 Task: open an excel sheet and write heading  Budget GuruAdd Categories in a column and its values below  'Housing, Transportation, Groceries, Utilities, Entertainment, Dining Out, Health, Miscellaneous, Savings & Total. 'Add Budgeted amount in next column and its values below  $1,500, $300, $400, $200, $150, $250, $100, $200, $500 & $4,600. Add Actual amountin next column and its values below   $1,400, $280, $420, $180, $170, $230, $120, $180, $520 & $4,500. Add Difference in next column and its values below  -$100, -$20, +$20, -$20, +$20, -$20, +$20, -$20, +$20 & -$100Save page Catalyst Sales log 
Action: Mouse moved to (104, 86)
Screenshot: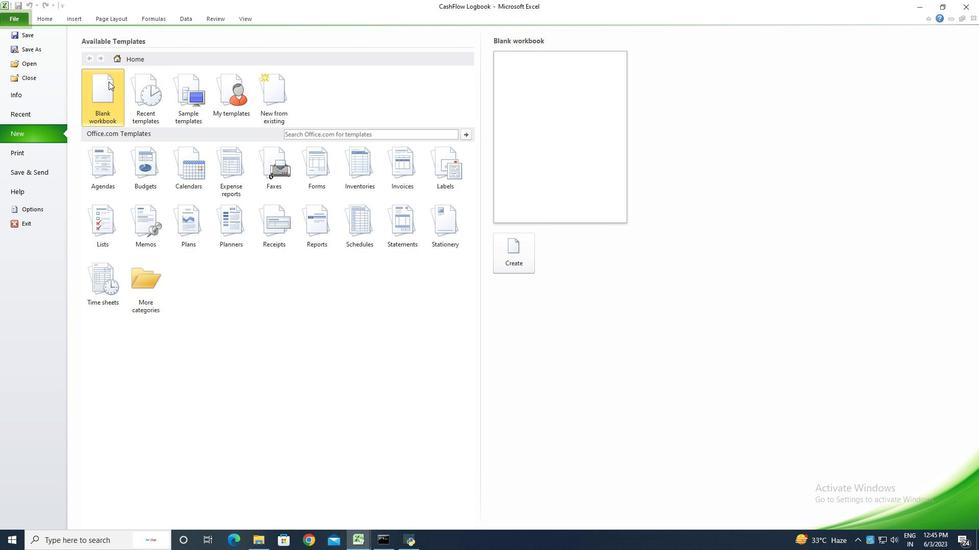 
Action: Mouse pressed left at (104, 86)
Screenshot: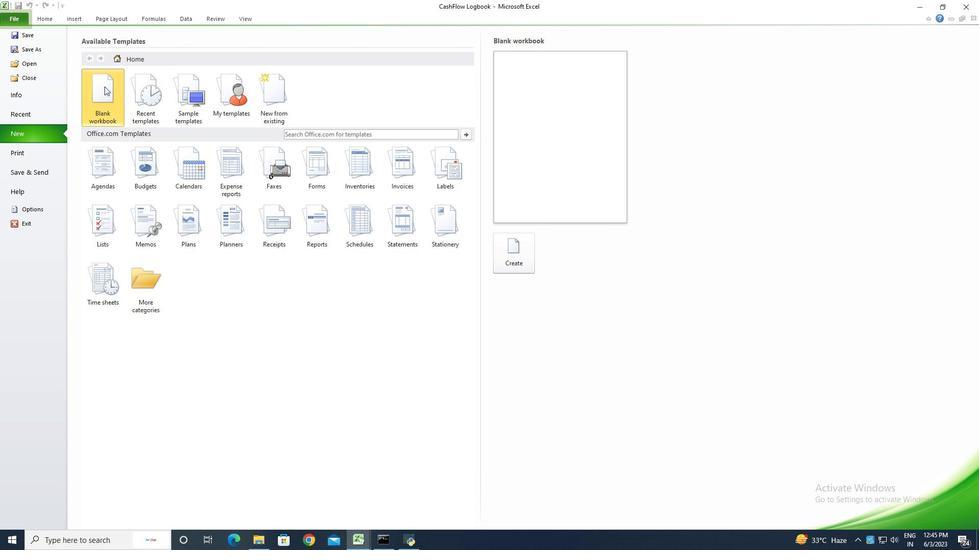
Action: Mouse moved to (507, 258)
Screenshot: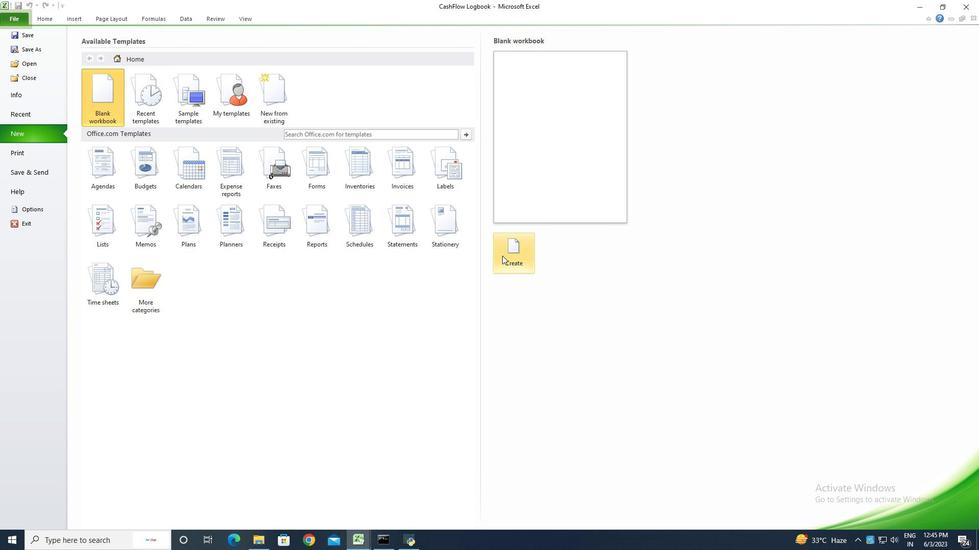 
Action: Mouse pressed left at (507, 258)
Screenshot: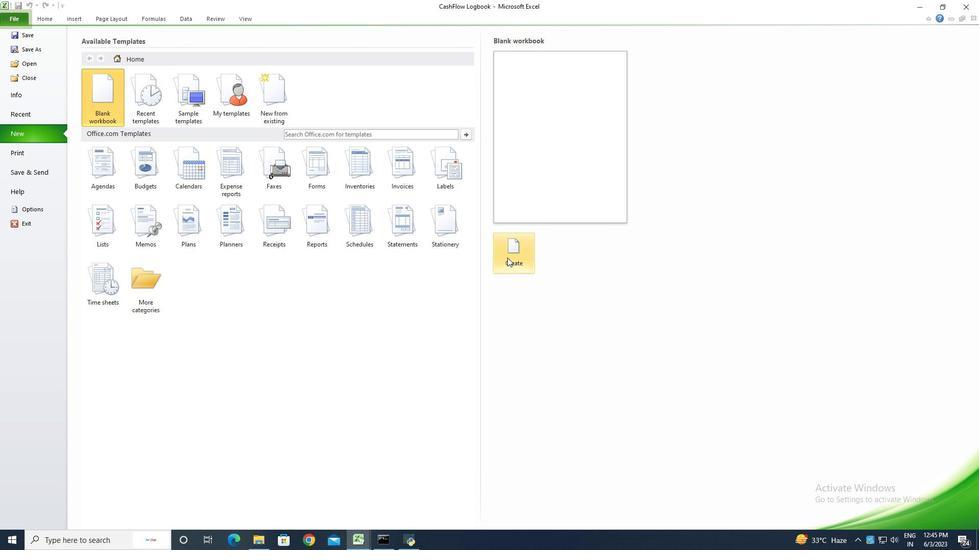 
Action: Key pressed <Key.shift>Budget<Key.space><Key.shift>Guru<Key.enter><Key.shift>Categories<Key.enter><Key.shift><Key.shift><Key.shift><Key.shift><Key.shift><Key.shift><Key.shift>Housing<Key.enter><Key.shift>Transporttation<Key.enter><Key.shift><Key.shift><Key.shift><Key.shift><Key.shift><Key.shift>Groceries<Key.enter><Key.shift>Utilities<Key.enter><Key.shift><Key.shift><Key.shift><Key.shift><Key.shift>Entertainment<Key.enter><Key.shift>Dining<Key.space><Key.shift>Out<Key.enter><Key.shift>Helth<Key.backspace><Key.backspace><Key.backspace><Key.backspace>ealth<Key.enter><Key.shift><Key.shift><Key.shift><Key.shift><Key.shift><Key.shift><Key.shift><Key.shift><Key.shift>Miscellaneous<Key.enter><Key.shift>Savings<Key.enter><Key.shift>Total<Key.enter>
Screenshot: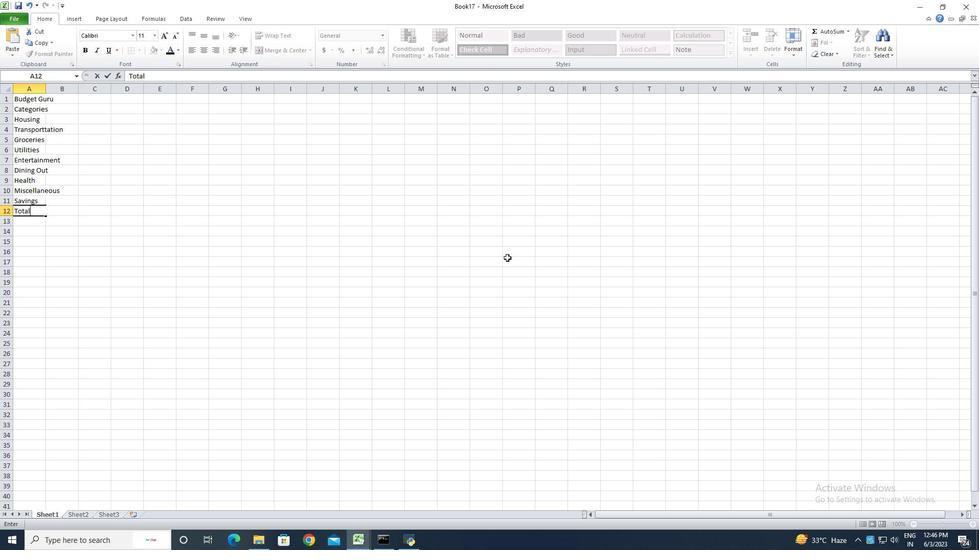 
Action: Mouse moved to (44, 90)
Screenshot: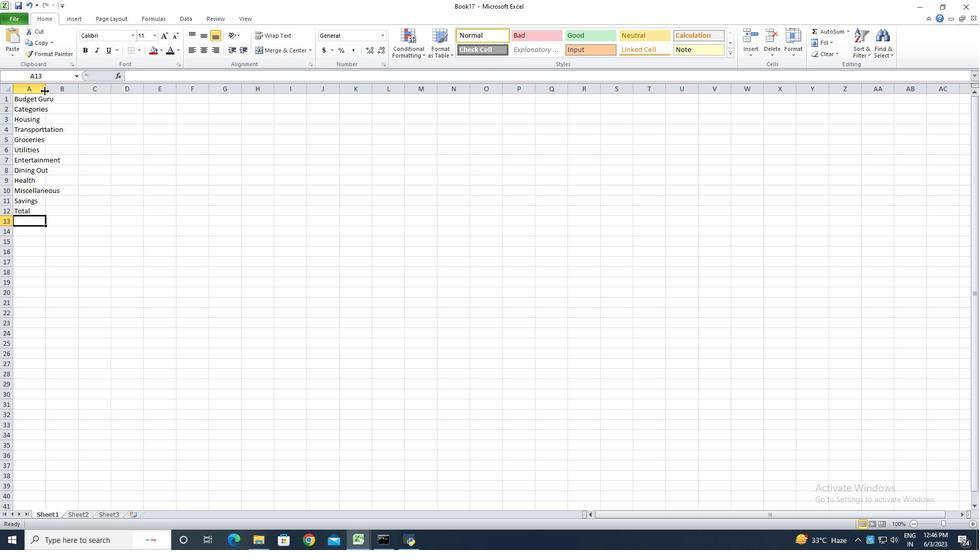 
Action: Mouse pressed left at (44, 90)
Screenshot: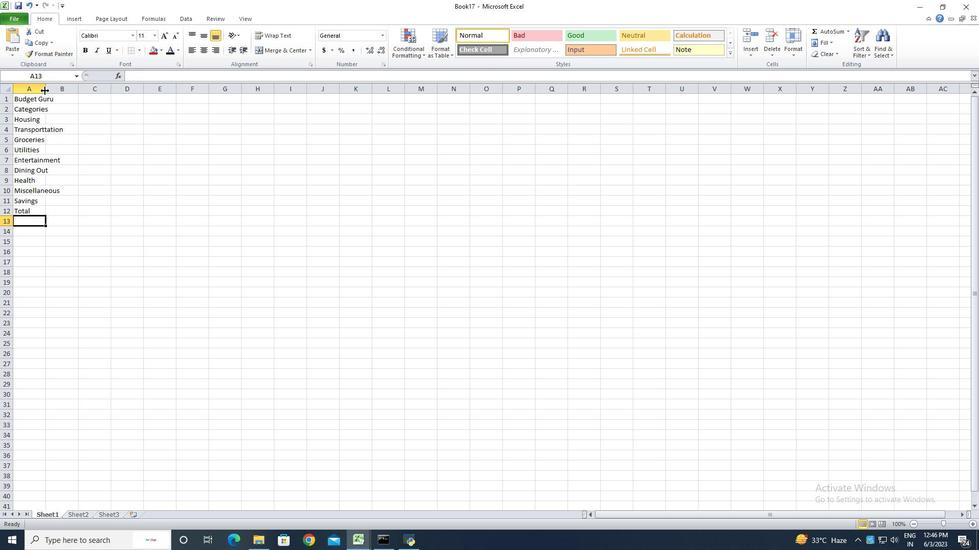 
Action: Mouse pressed left at (44, 90)
Screenshot: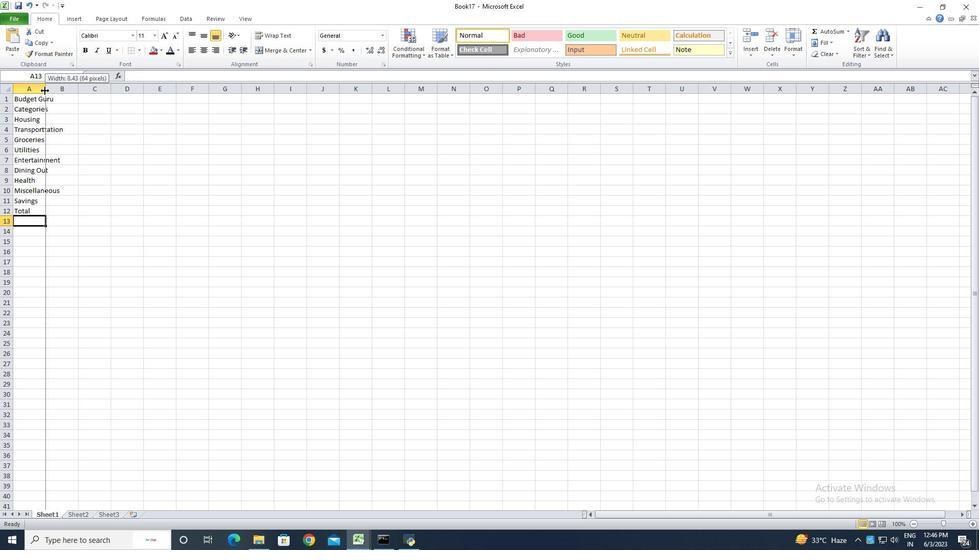
Action: Mouse moved to (78, 109)
Screenshot: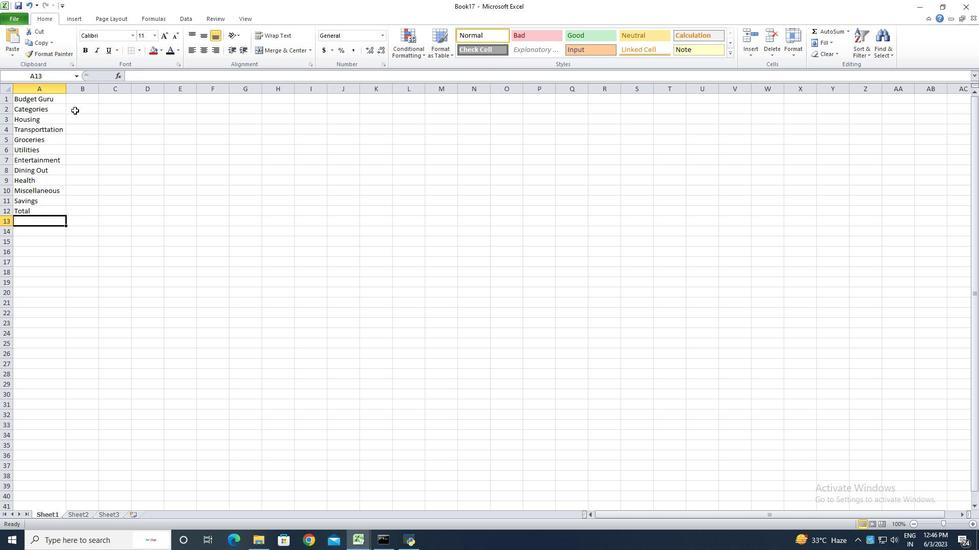 
Action: Mouse pressed left at (78, 109)
Screenshot: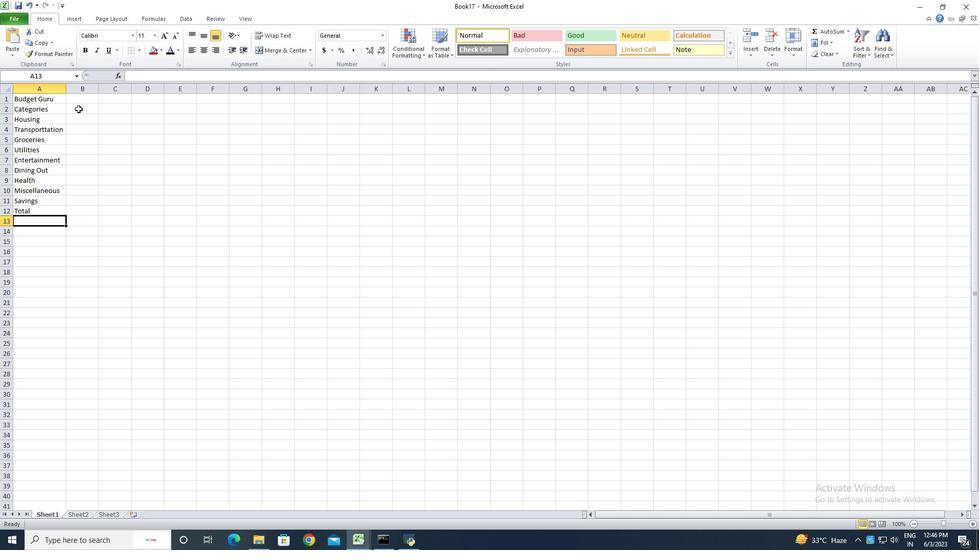 
Action: Key pressed <Key.shift><Key.shift>Budgeted<Key.space><Key.shift><Key.shift><Key.shift>Amount<Key.enter>1500<Key.enter>300<Key.enter>400<Key.enter>200<Key.enter>150<Key.enter>250<Key.enter>100<Key.enter>200<Key.enter>5
Screenshot: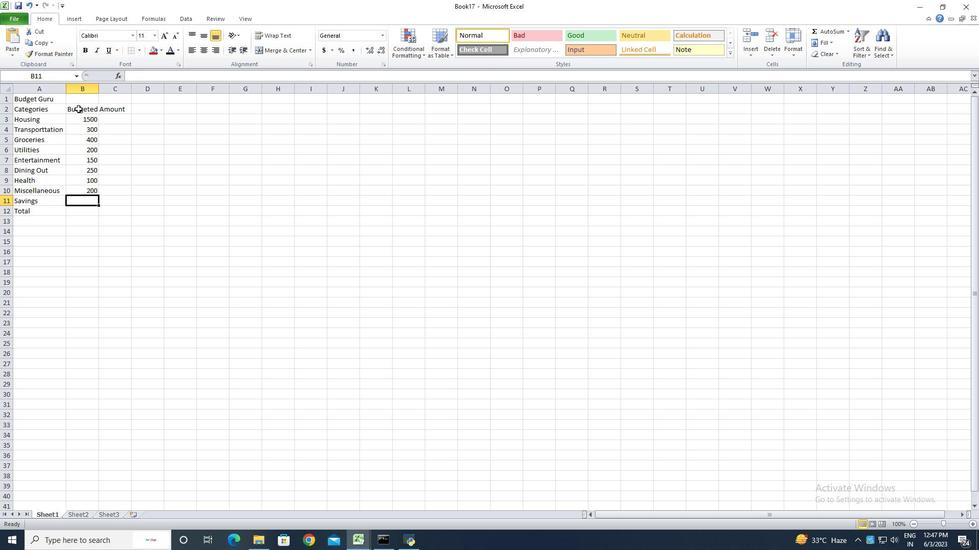 
Action: Mouse moved to (95, 111)
Screenshot: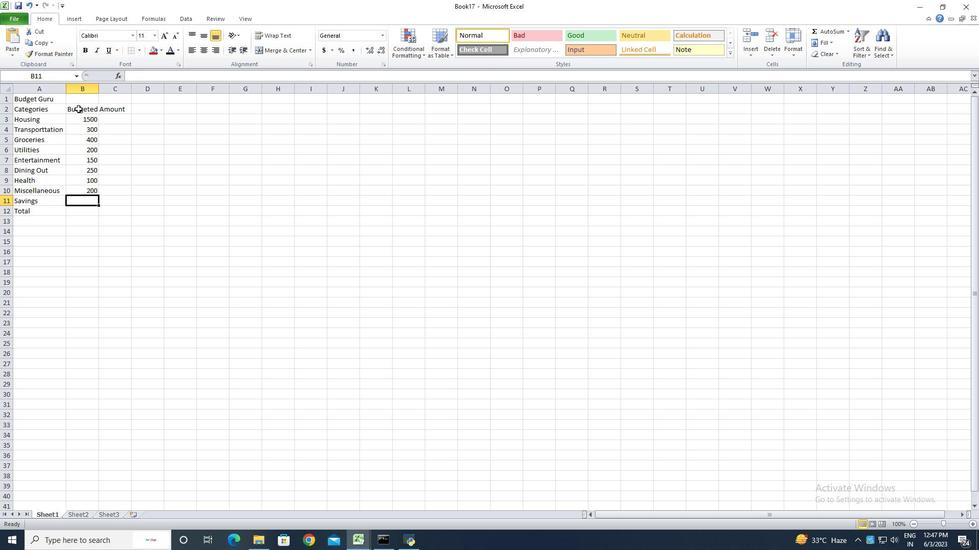
Action: Key pressed 00<Key.enter>
Screenshot: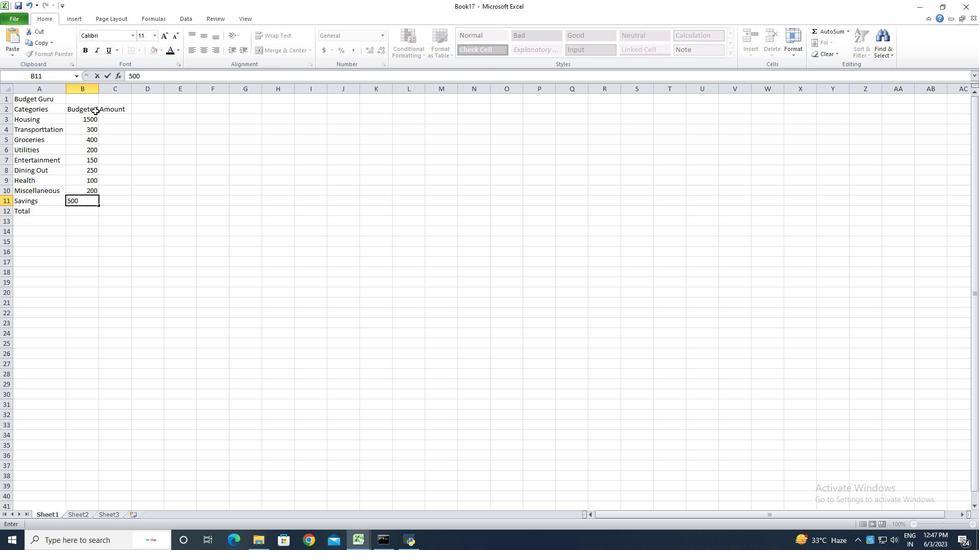 
Action: Mouse moved to (78, 118)
Screenshot: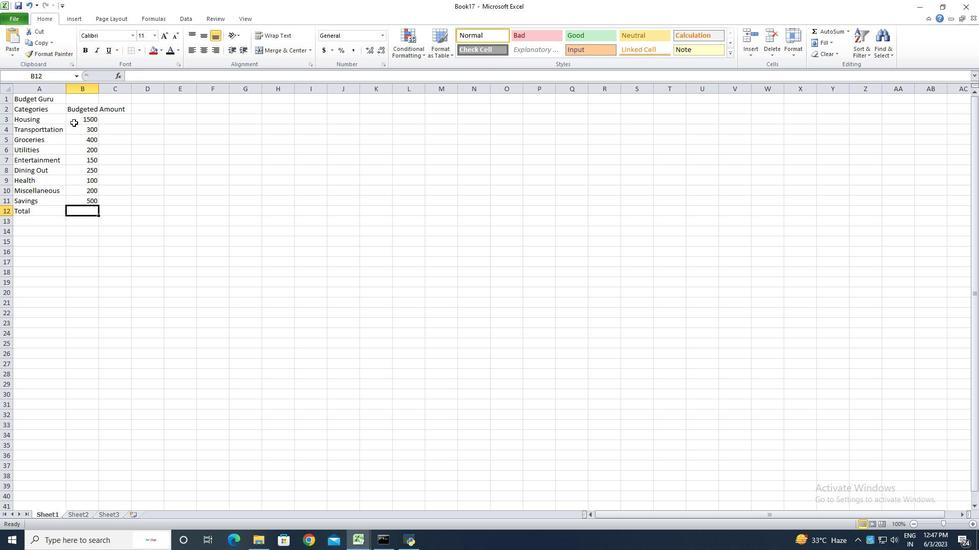 
Action: Mouse pressed left at (78, 118)
Screenshot: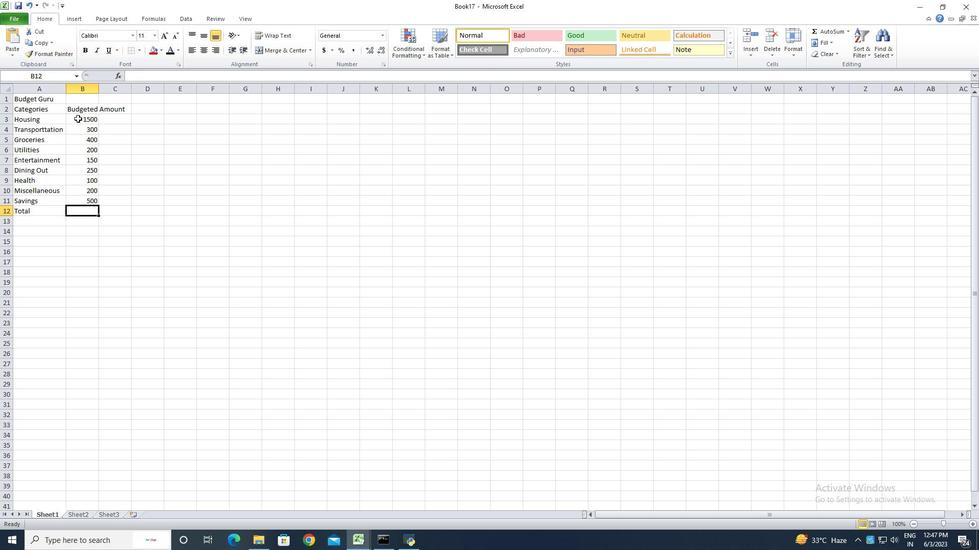 
Action: Mouse moved to (383, 36)
Screenshot: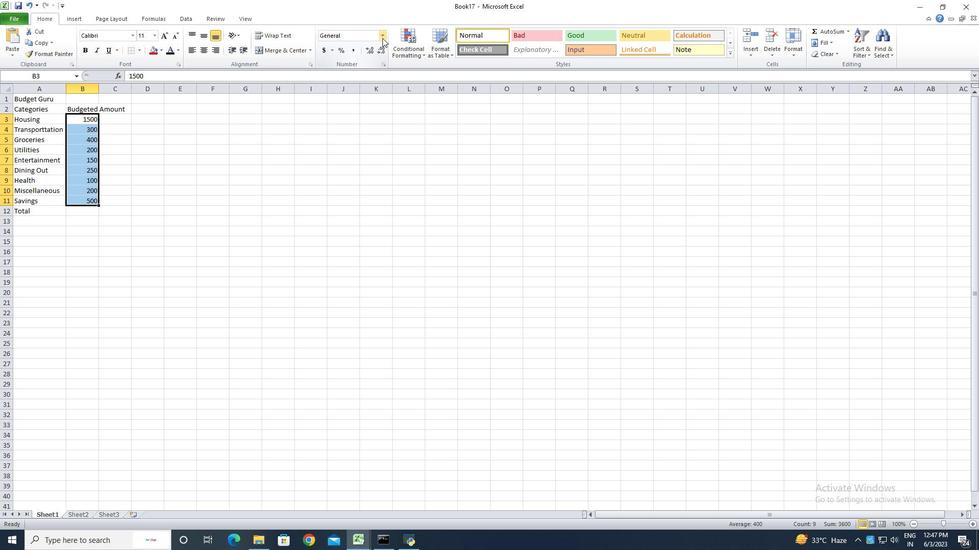 
Action: Mouse pressed left at (383, 36)
Screenshot: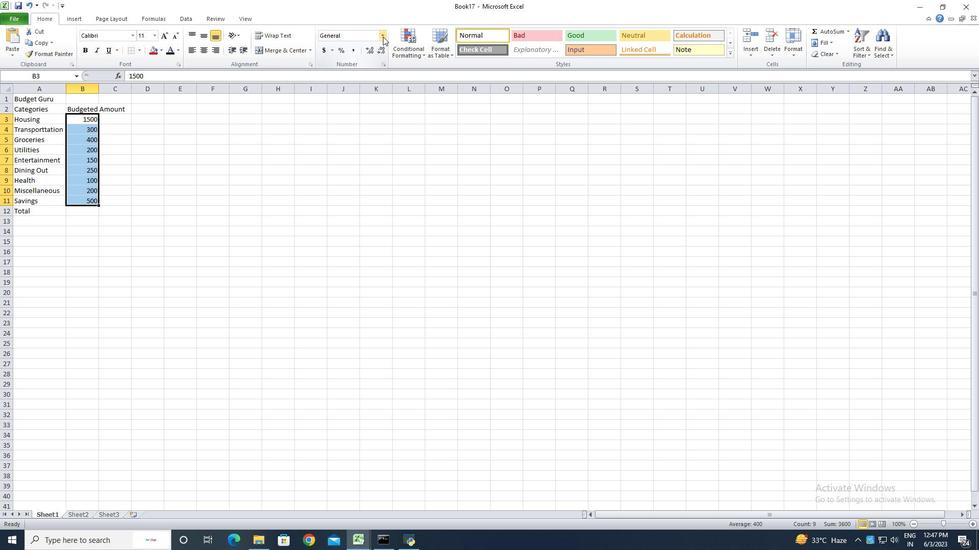 
Action: Mouse moved to (370, 295)
Screenshot: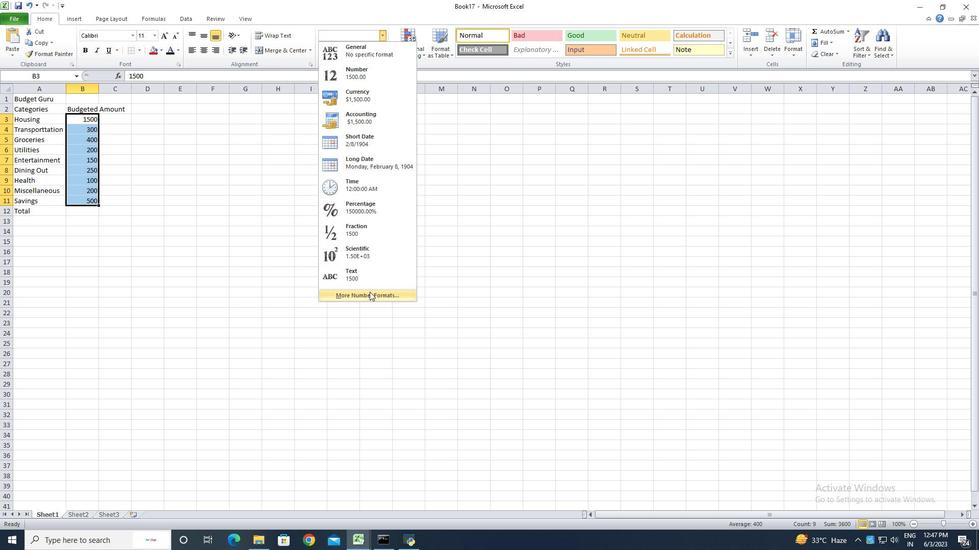 
Action: Mouse pressed left at (370, 295)
Screenshot: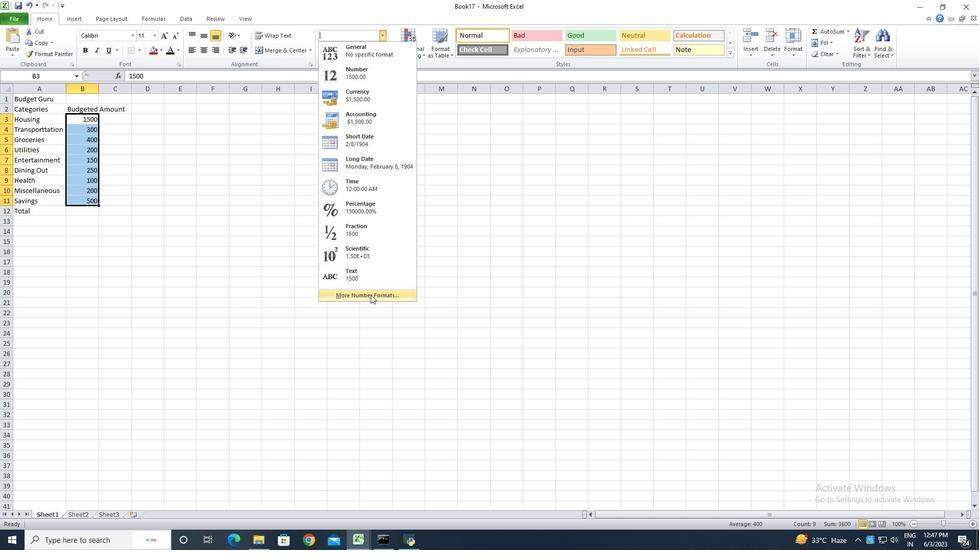 
Action: Mouse moved to (150, 189)
Screenshot: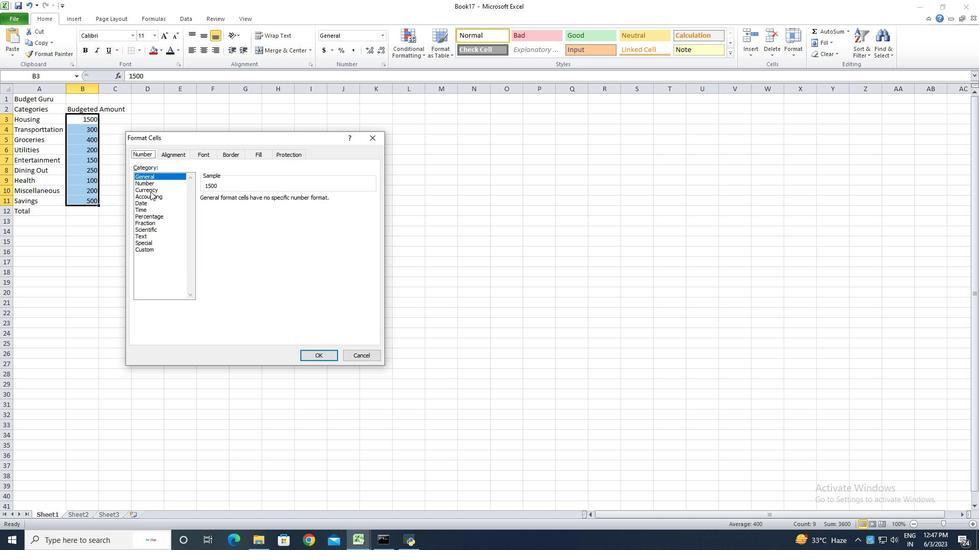 
Action: Mouse pressed left at (150, 189)
Screenshot: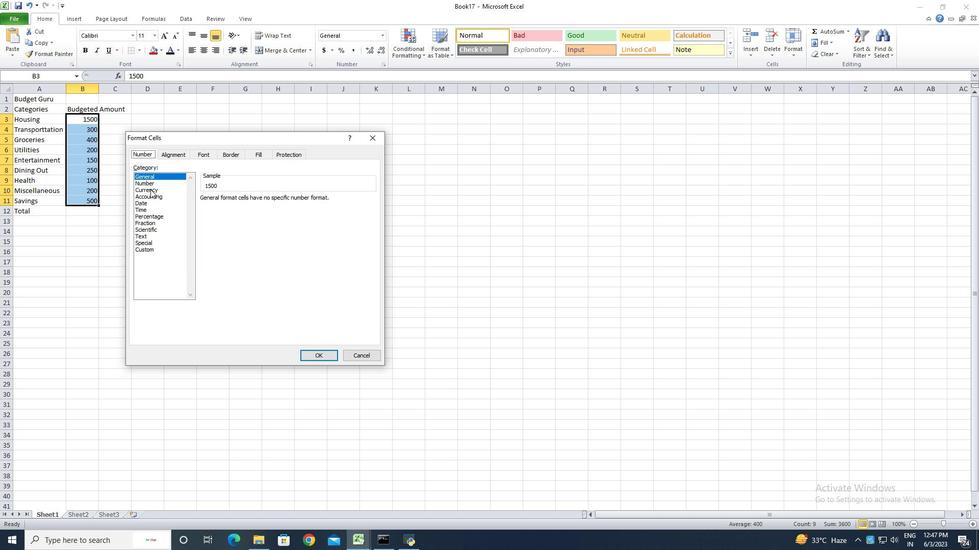
Action: Mouse moved to (266, 200)
Screenshot: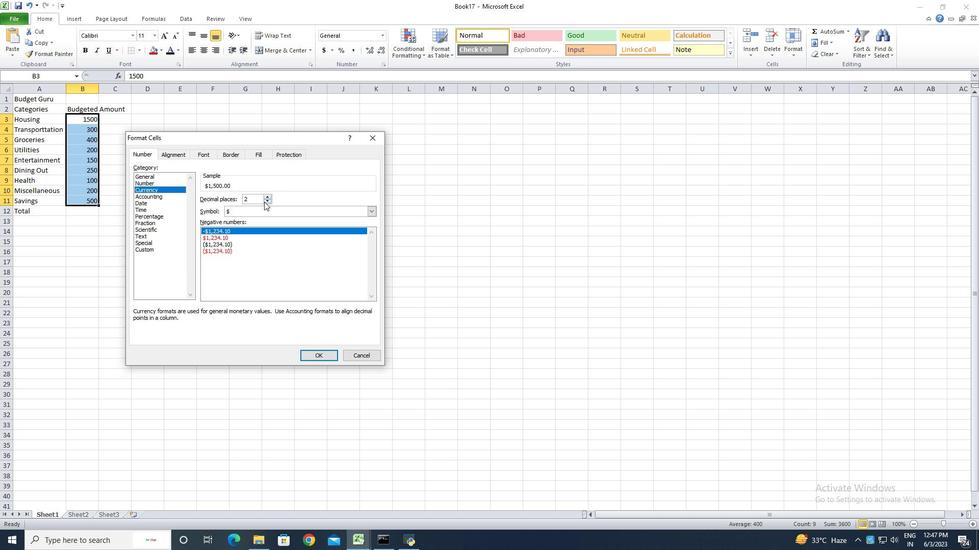 
Action: Mouse pressed left at (266, 200)
Screenshot: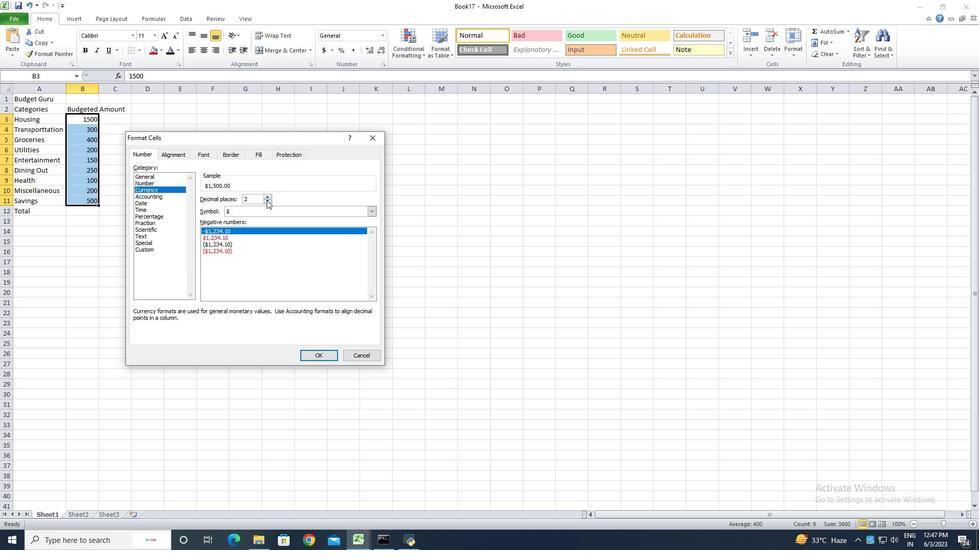 
Action: Mouse pressed left at (266, 200)
Screenshot: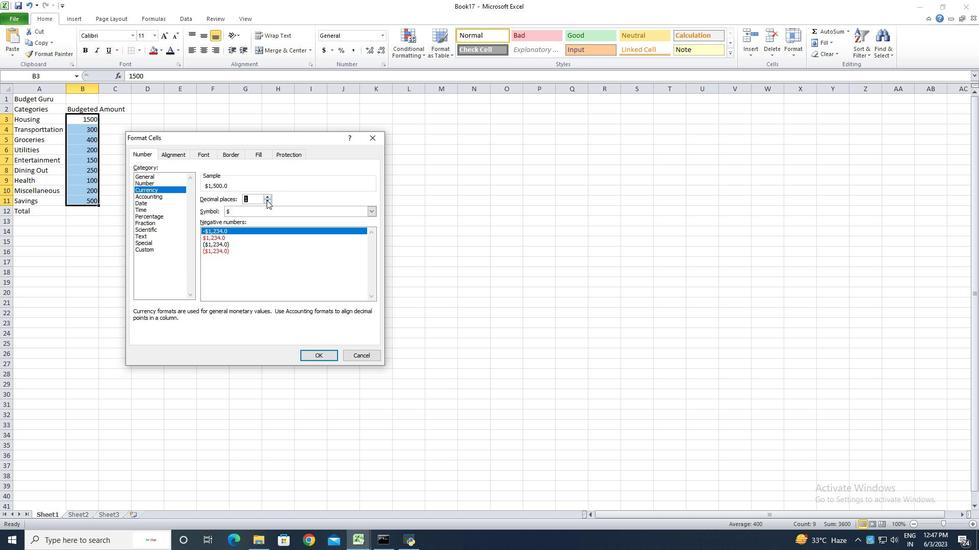 
Action: Mouse moved to (313, 355)
Screenshot: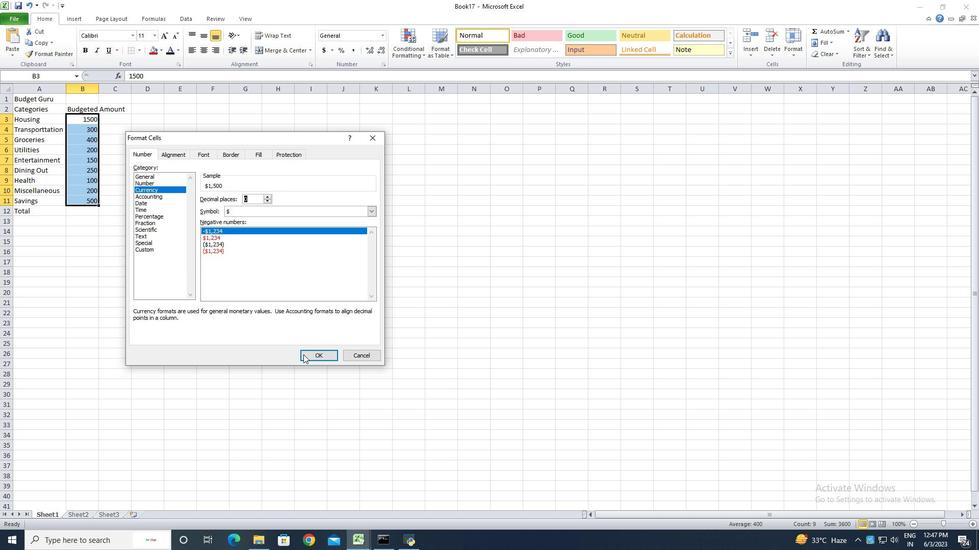 
Action: Mouse pressed left at (313, 355)
Screenshot: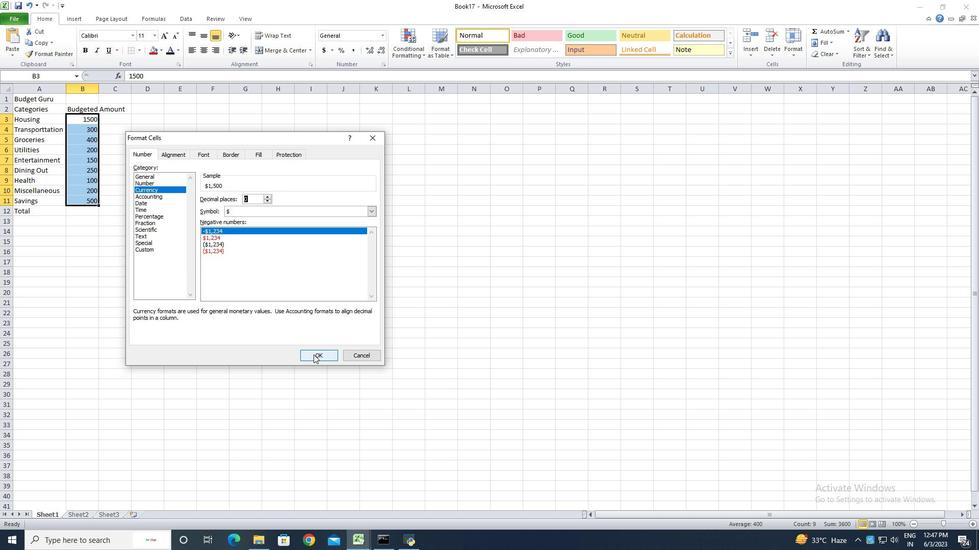 
Action: Mouse moved to (78, 213)
Screenshot: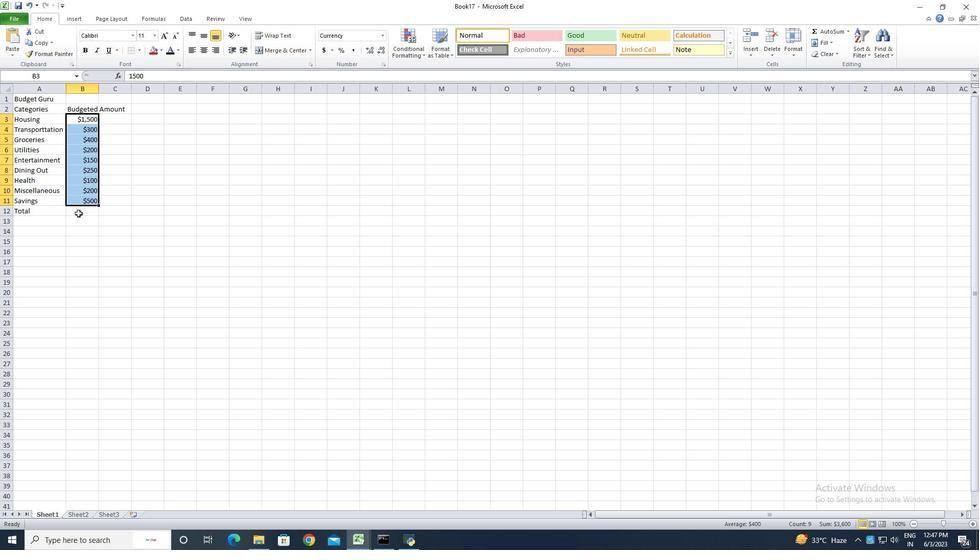 
Action: Mouse pressed left at (78, 213)
Screenshot: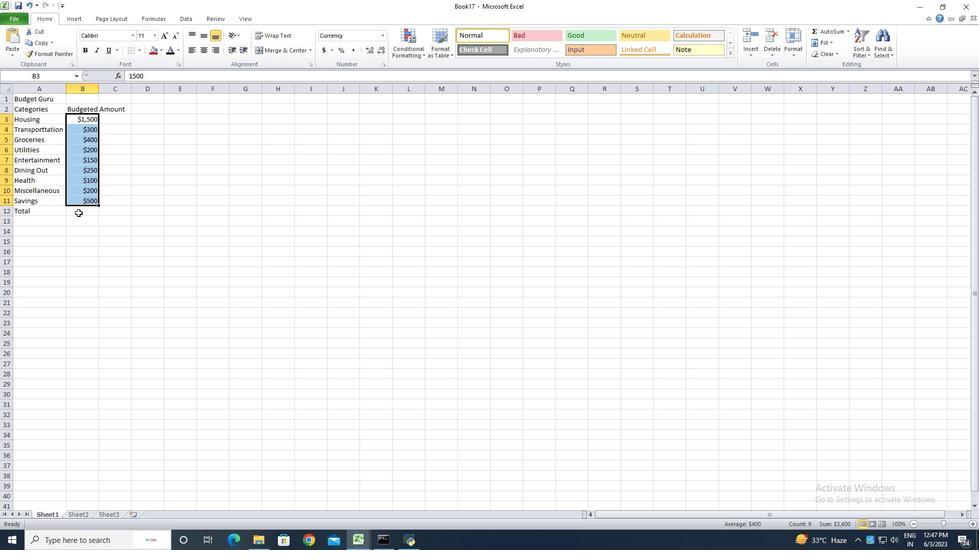 
Action: Key pressed =sum<Key.shift><Key.shift><Key.shift><Key.shift><Key.shift>(
Screenshot: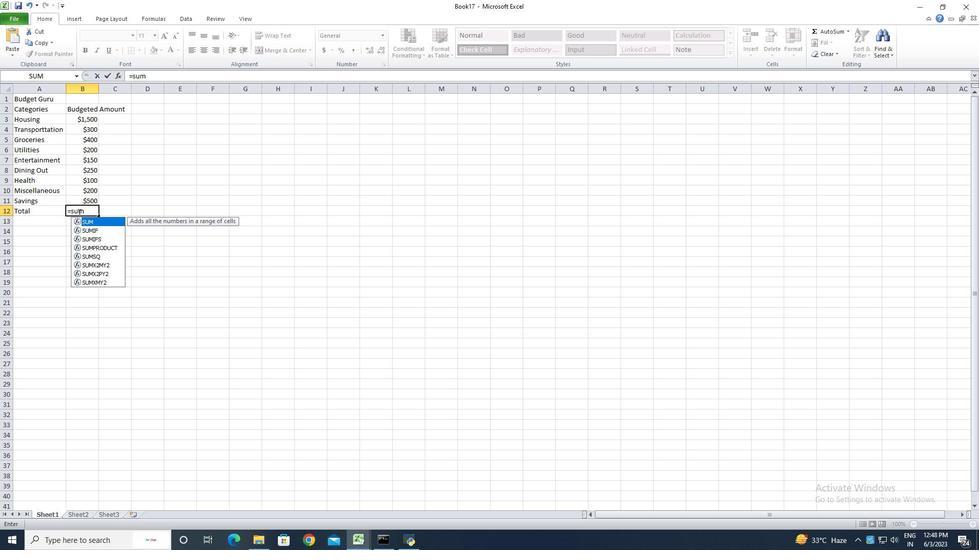 
Action: Mouse moved to (72, 117)
Screenshot: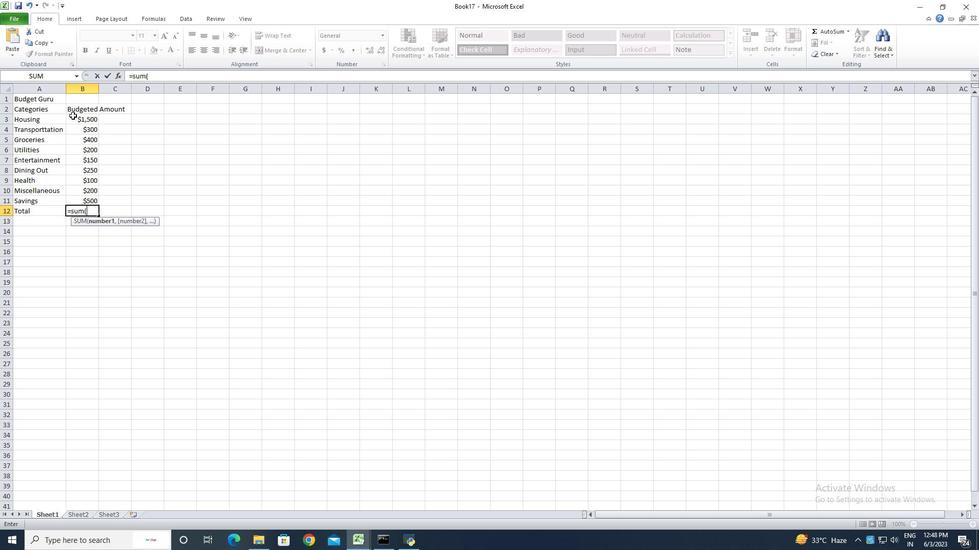 
Action: Mouse pressed left at (72, 117)
Screenshot: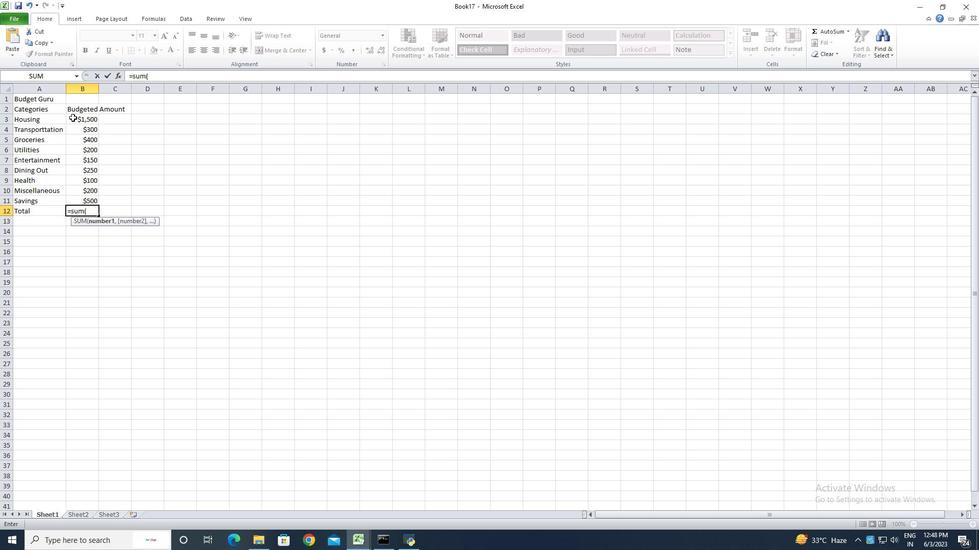 
Action: Mouse moved to (77, 198)
Screenshot: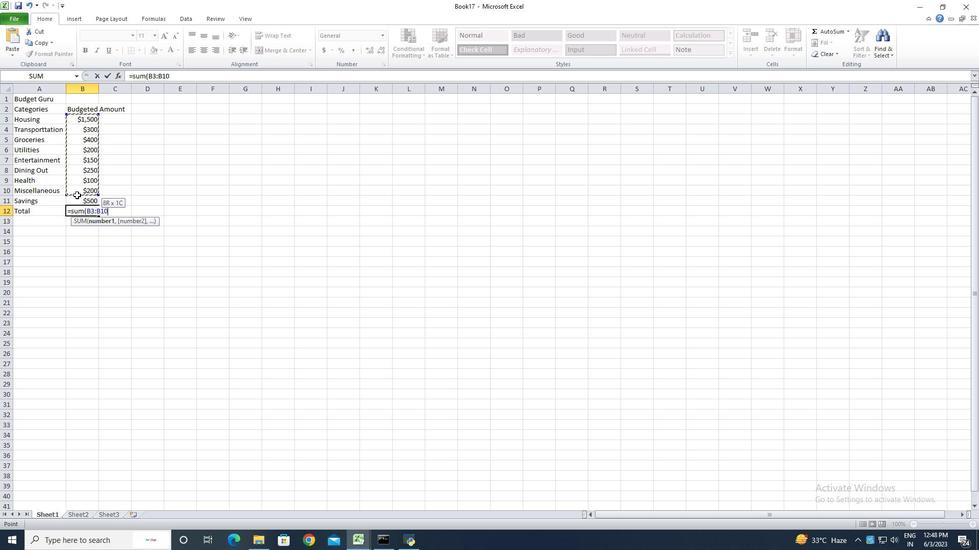 
Action: Key pressed <Key.shift><Key.shift><Key.shift><Key.shift>)<Key.enter>
Screenshot: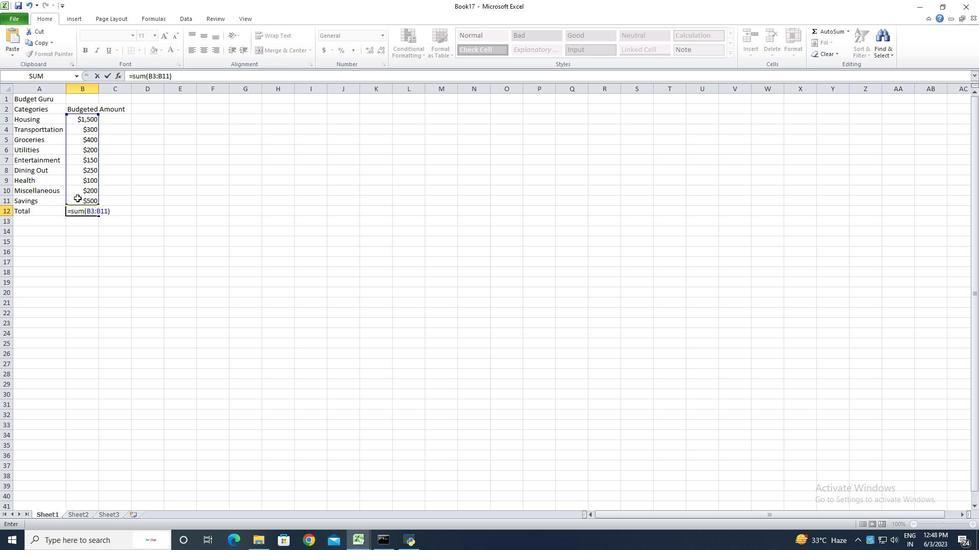 
Action: Mouse moved to (98, 92)
Screenshot: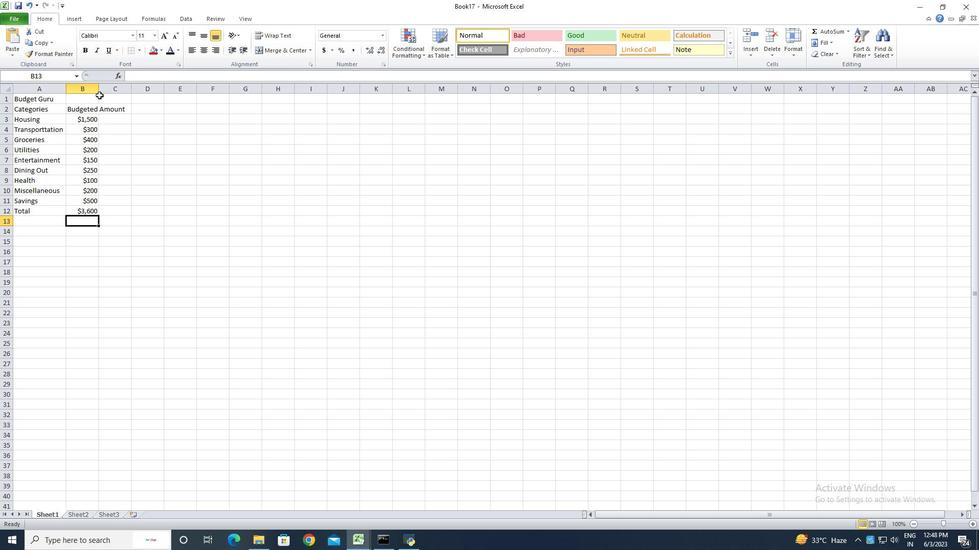
Action: Mouse pressed left at (98, 92)
Screenshot: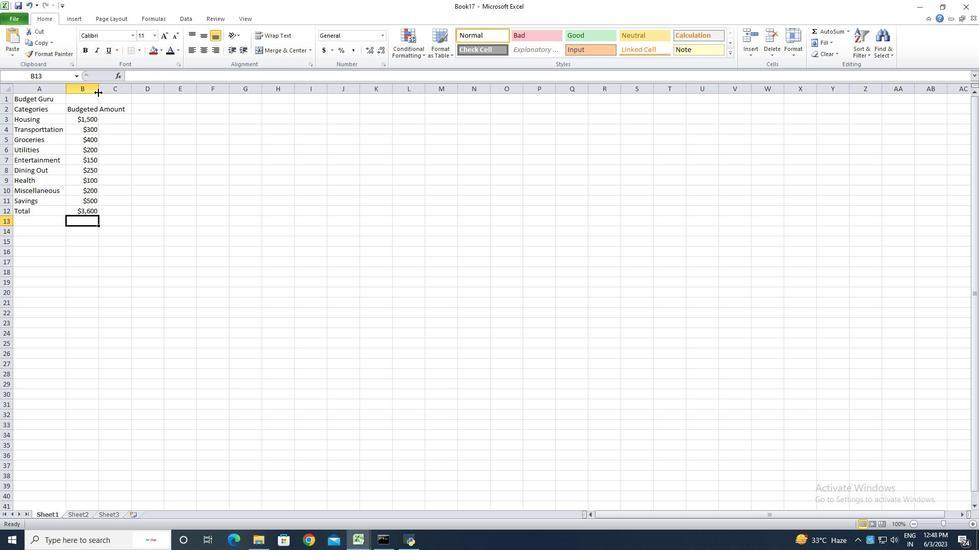
Action: Mouse pressed left at (98, 92)
Screenshot: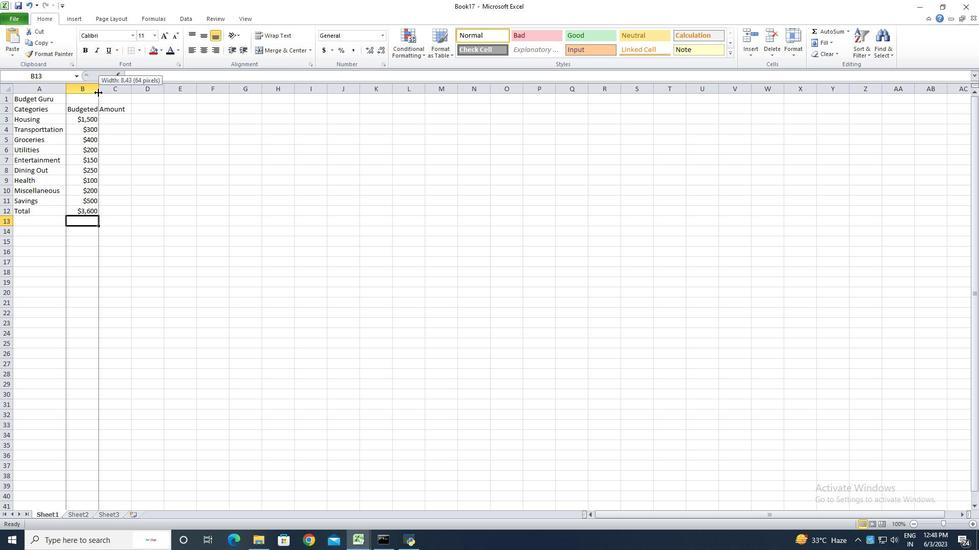 
Action: Mouse moved to (140, 110)
Screenshot: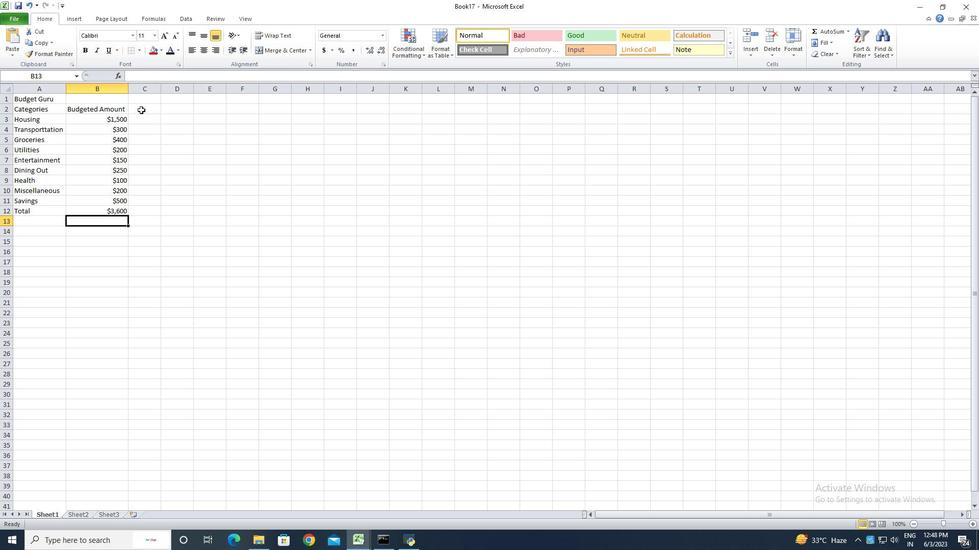 
Action: Mouse pressed left at (140, 110)
Screenshot: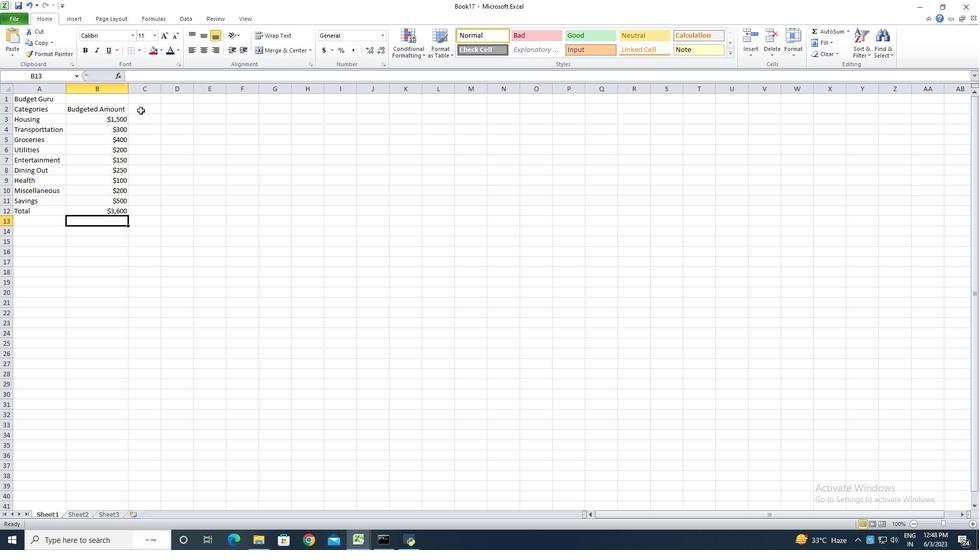 
Action: Key pressed a<Key.backspace><Key.shift>Autu<Key.backspace><Key.backspace><Key.backspace>ctuaa<Key.backspace>l<Key.space><Key.shift><Key.shift><Key.shift><Key.shift><Key.shift><Key.shift><Key.shift><Key.shift><Key.shift><Key.shift><Key.shift>Amount<Key.enter>1400<Key.enter>280<Key.enter>420<Key.enter>180<Key.enter>170<Key.enter>230<Key.enter>120<Key.enter>180
Screenshot: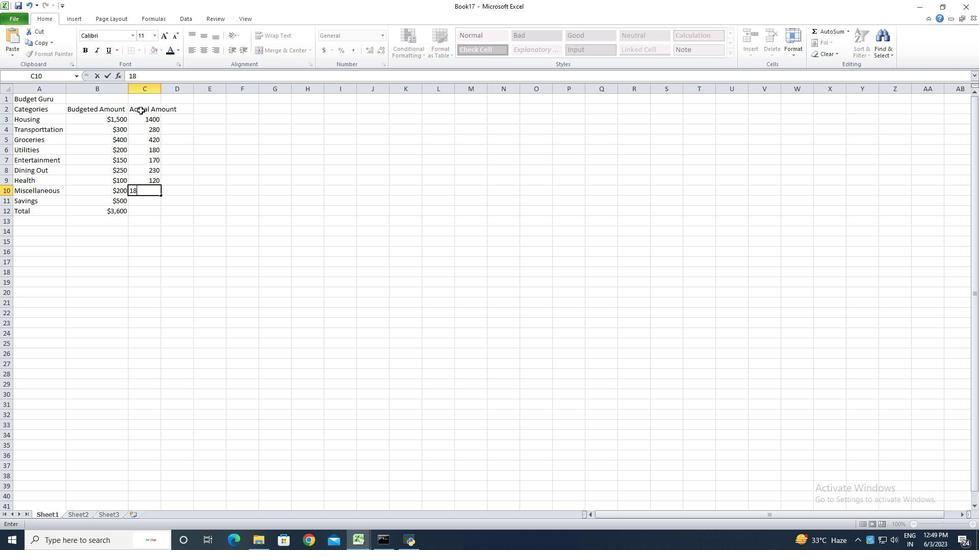 
Action: Mouse moved to (154, 119)
Screenshot: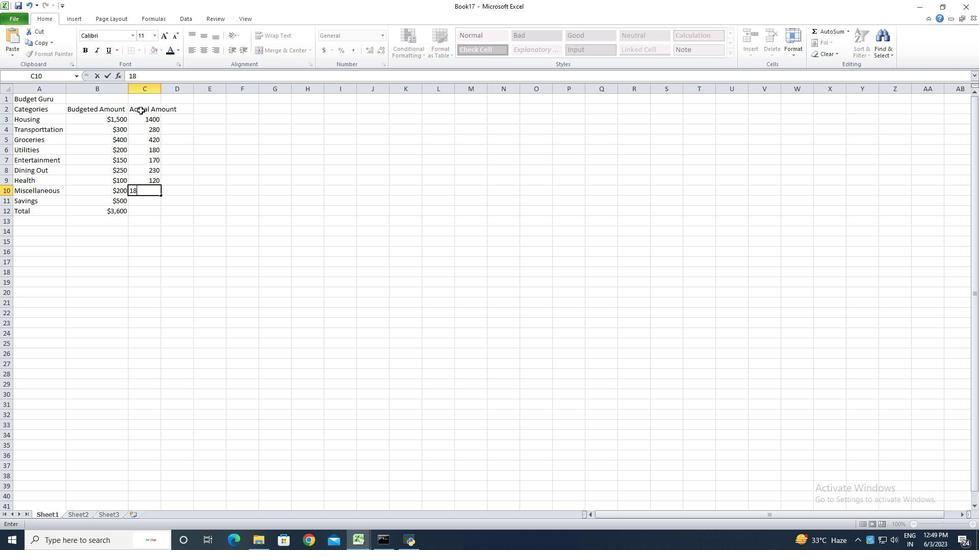 
Action: Key pressed <Key.enter>520<Key.enter>
Screenshot: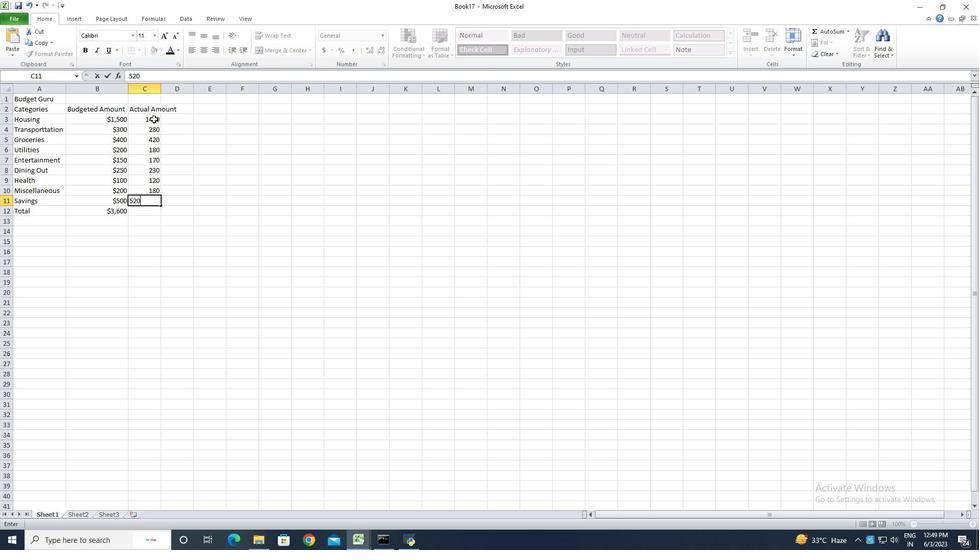 
Action: Mouse moved to (138, 118)
Screenshot: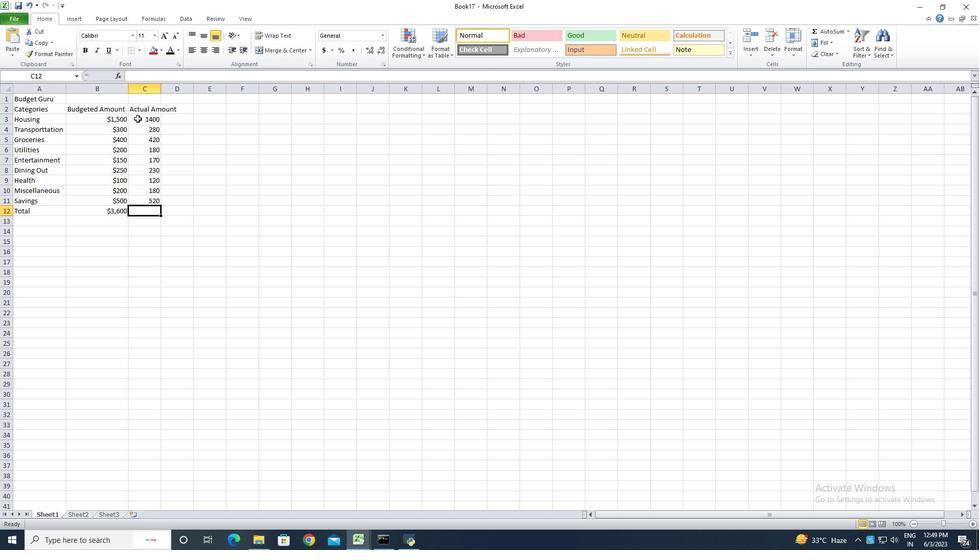 
Action: Mouse pressed left at (138, 118)
Screenshot: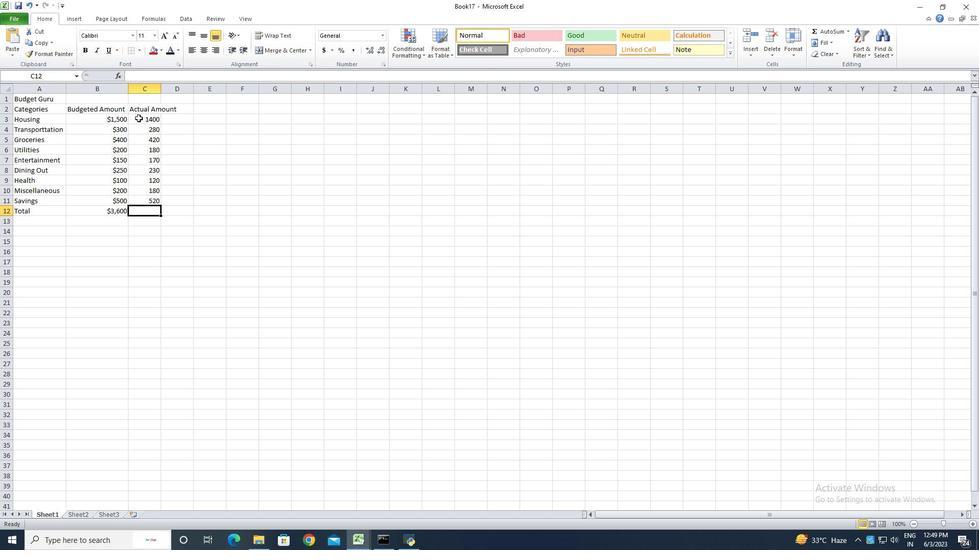
Action: Mouse moved to (383, 36)
Screenshot: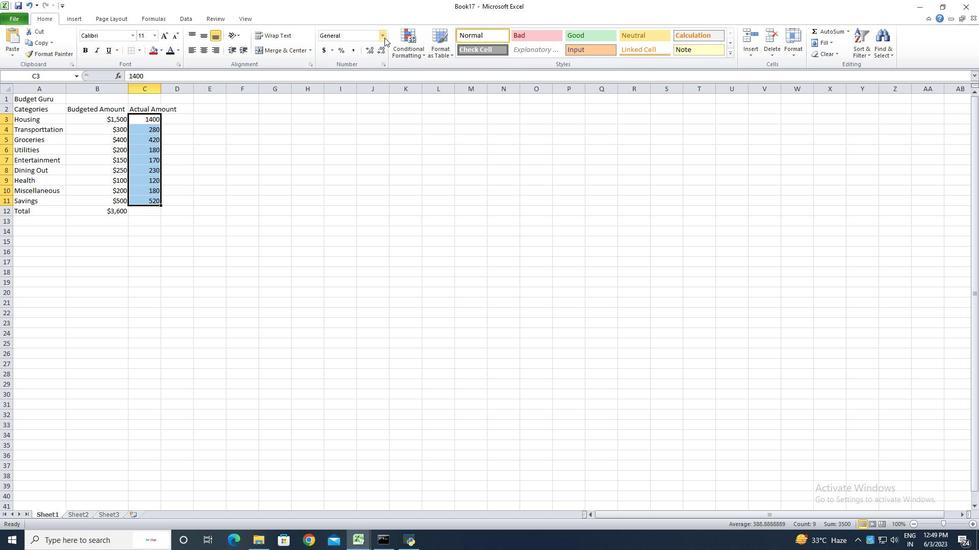 
Action: Mouse pressed left at (383, 36)
Screenshot: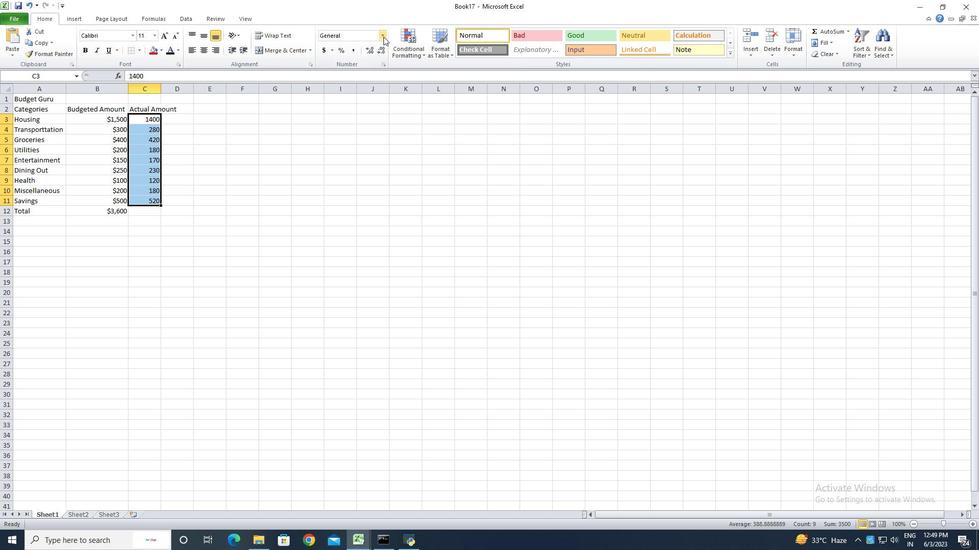 
Action: Mouse moved to (367, 292)
Screenshot: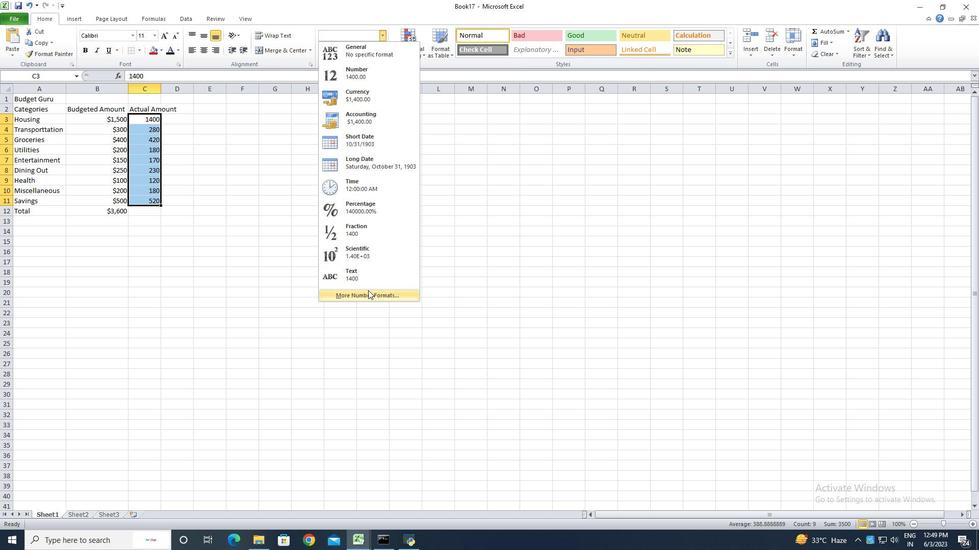 
Action: Mouse pressed left at (367, 292)
Screenshot: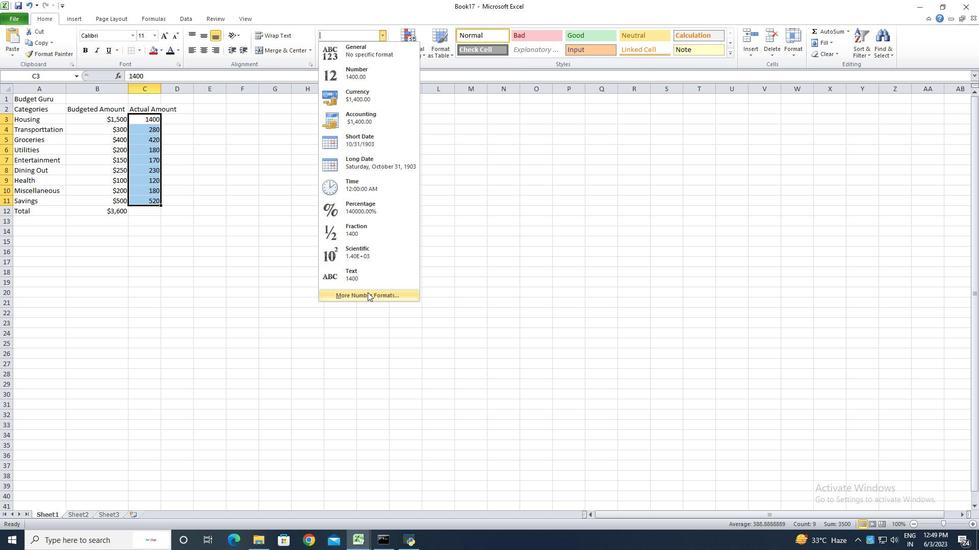 
Action: Mouse moved to (150, 190)
Screenshot: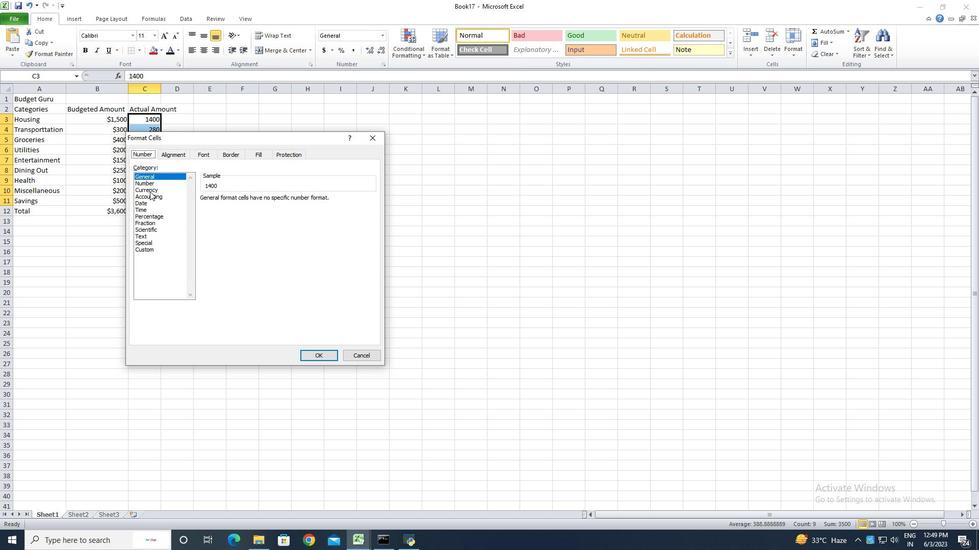 
Action: Mouse pressed left at (150, 190)
Screenshot: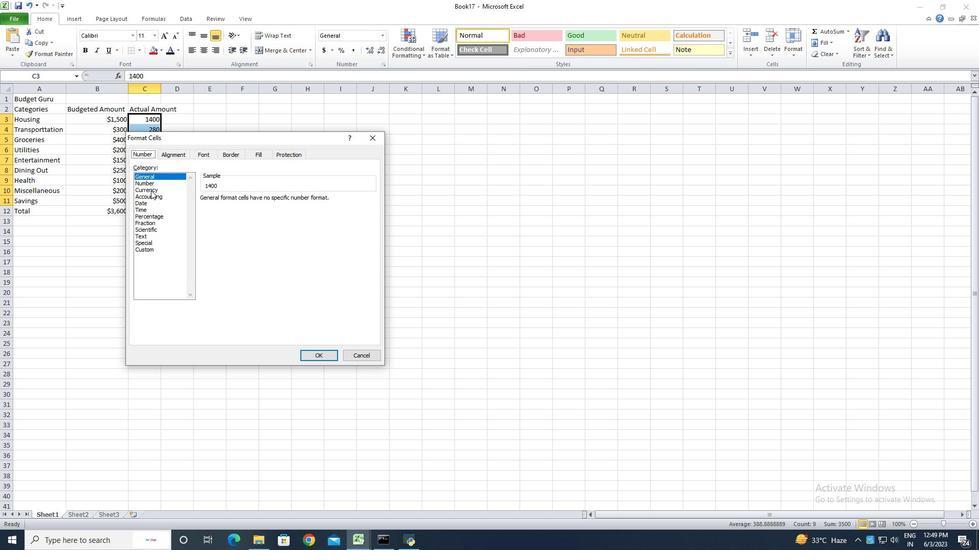 
Action: Mouse moved to (266, 201)
Screenshot: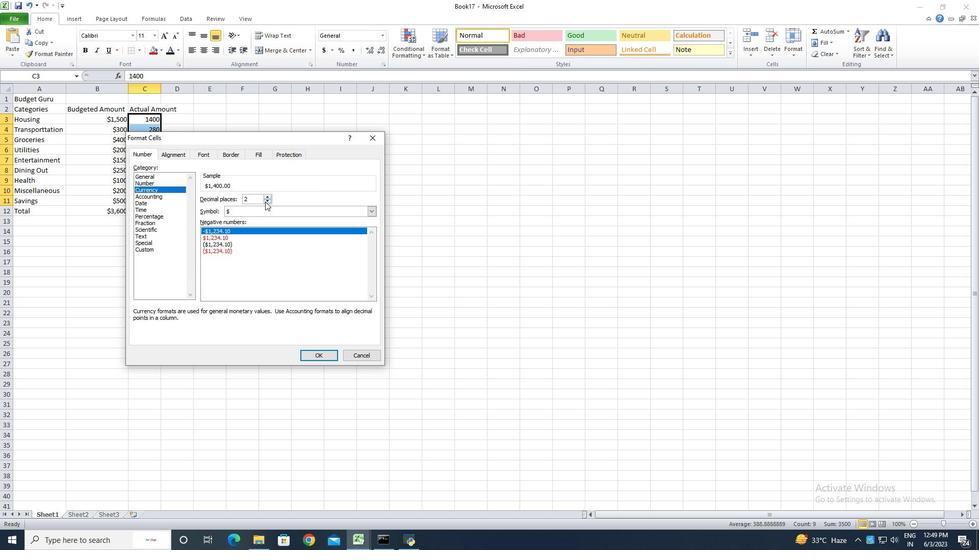 
Action: Mouse pressed left at (266, 201)
Screenshot: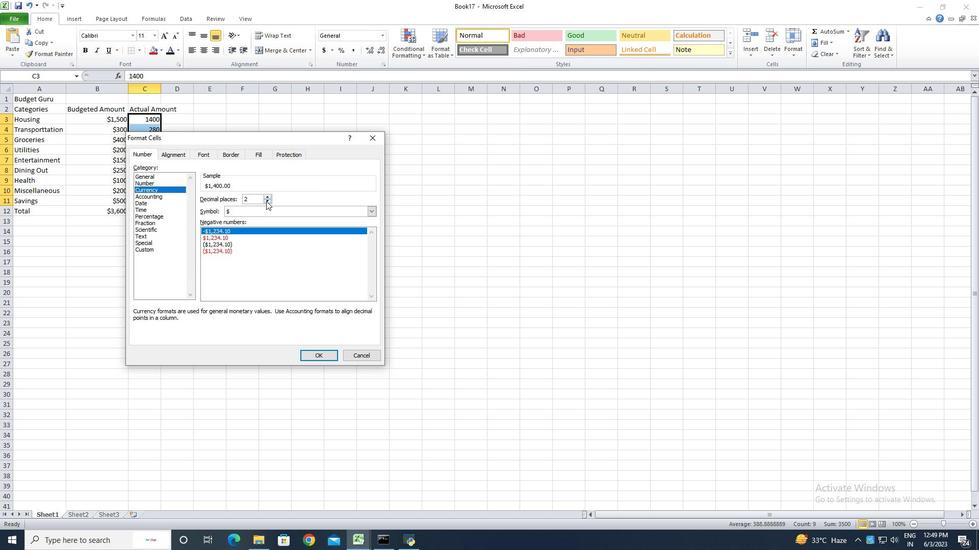 
Action: Mouse pressed left at (266, 201)
Screenshot: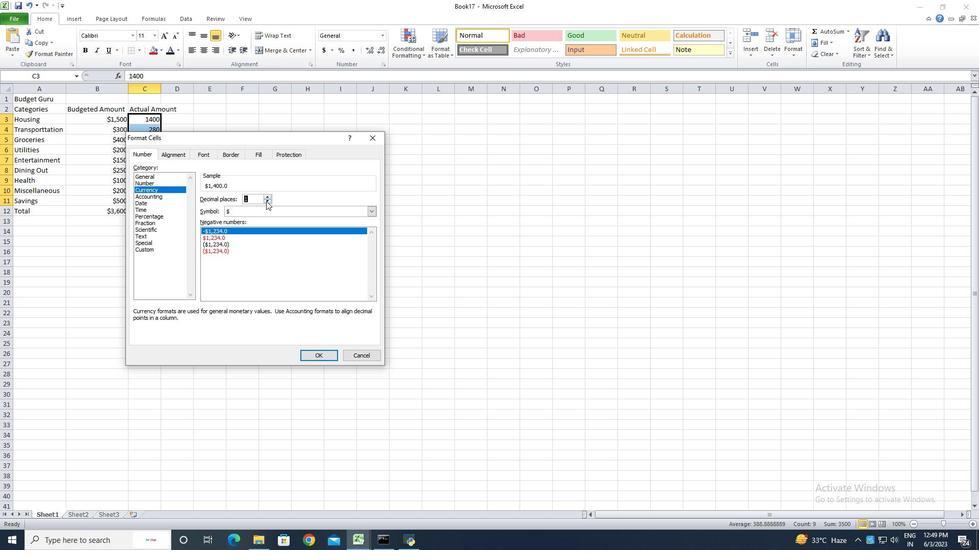 
Action: Mouse moved to (311, 357)
Screenshot: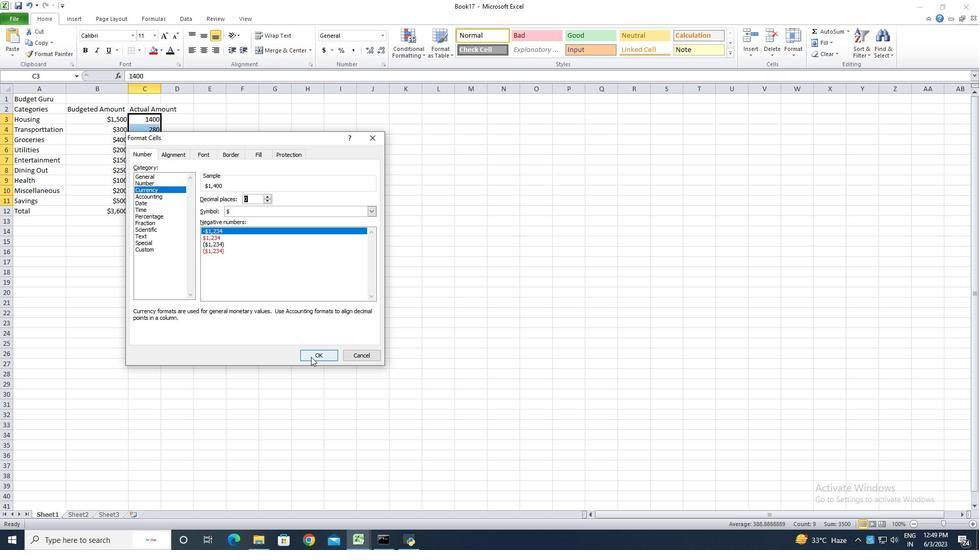 
Action: Mouse pressed left at (311, 357)
Screenshot: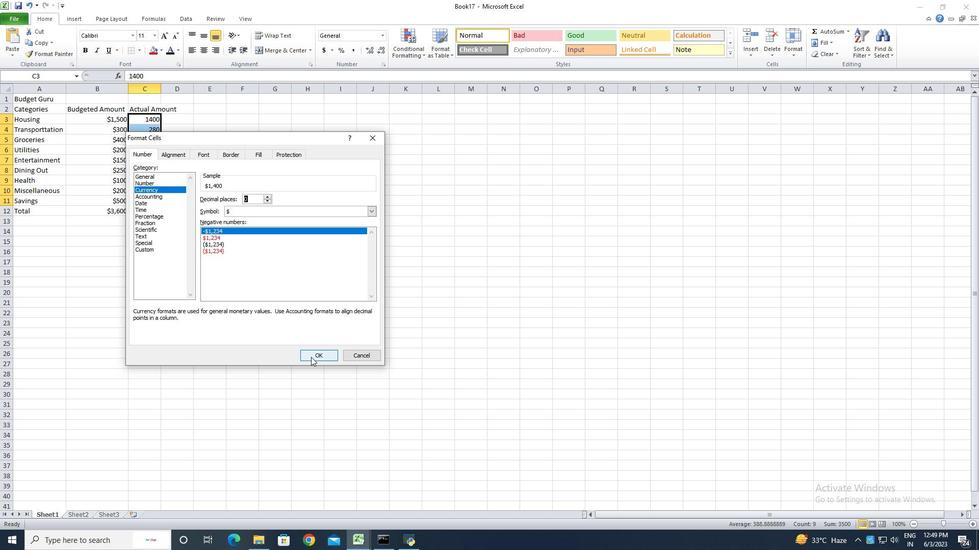 
Action: Mouse moved to (143, 213)
Screenshot: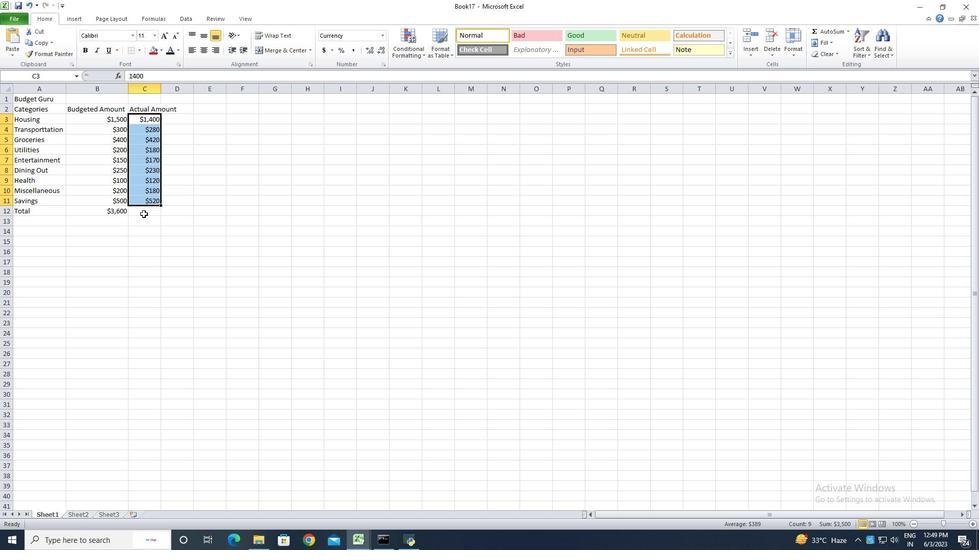 
Action: Mouse pressed left at (143, 213)
Screenshot: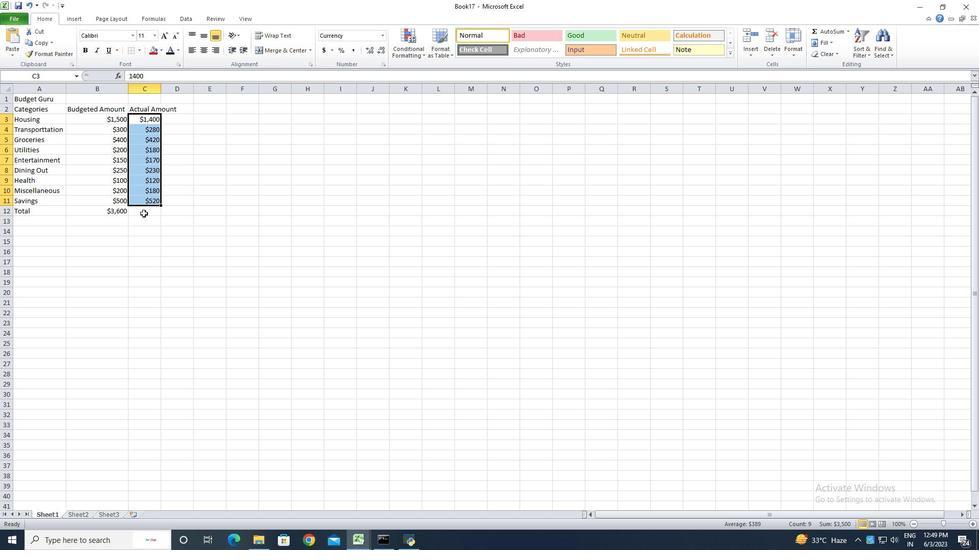 
Action: Key pressed =sum<Key.shift_r>(
Screenshot: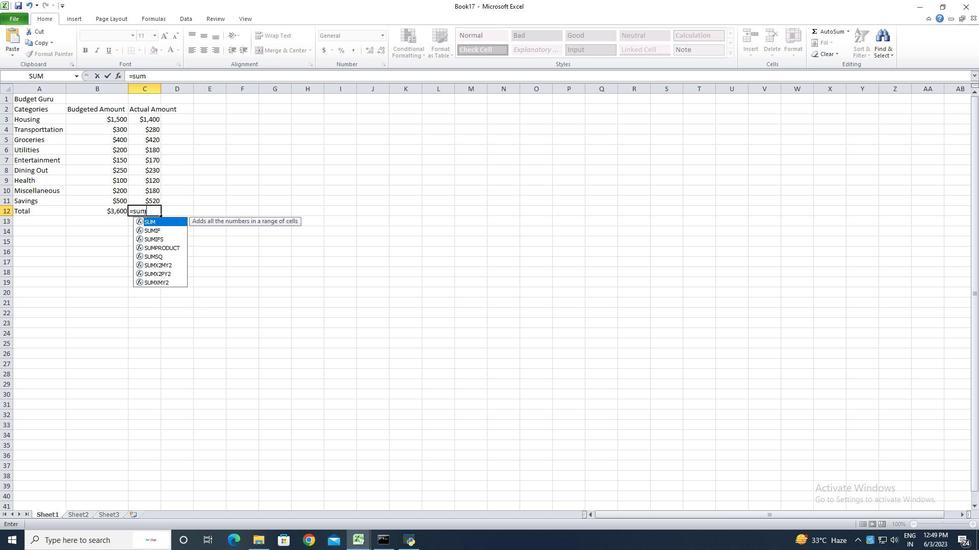 
Action: Mouse moved to (146, 118)
Screenshot: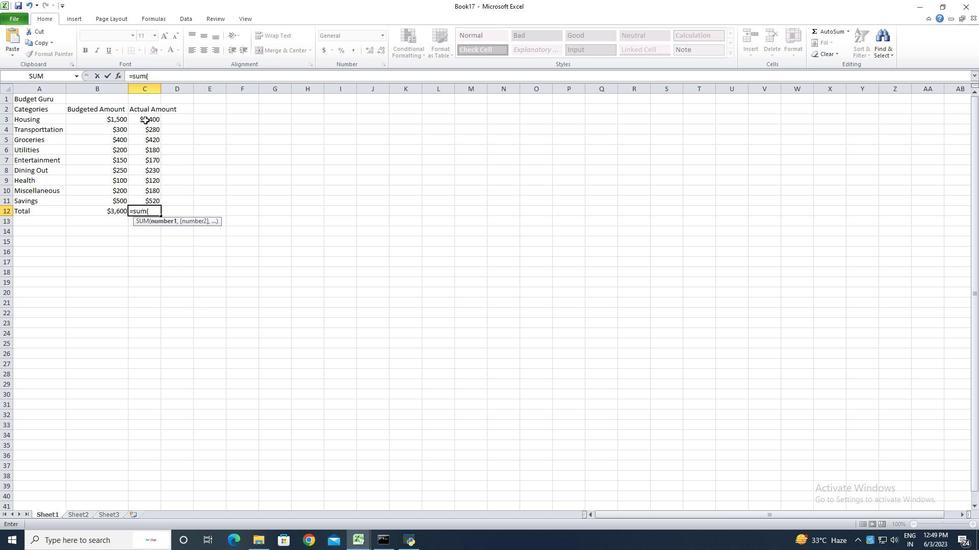 
Action: Mouse pressed left at (146, 118)
Screenshot: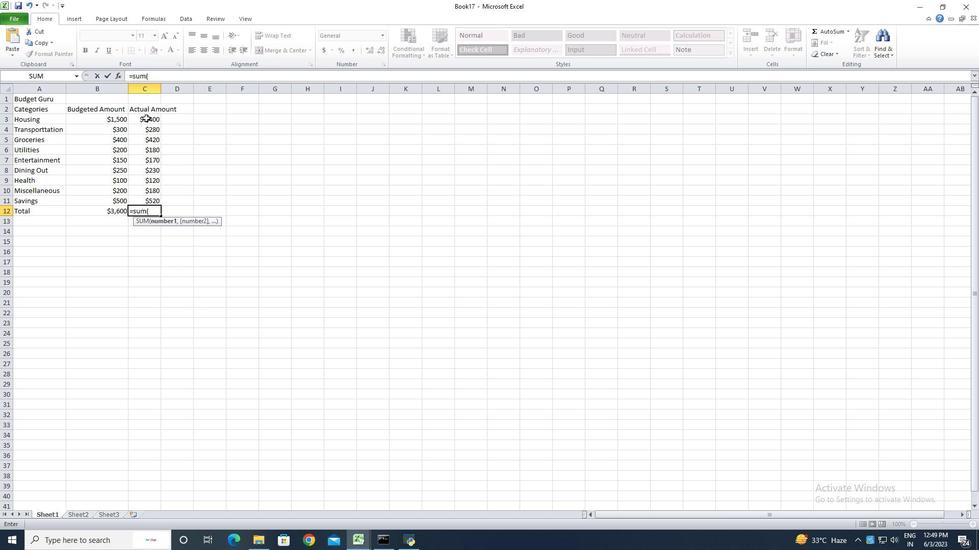 
Action: Mouse moved to (149, 196)
Screenshot: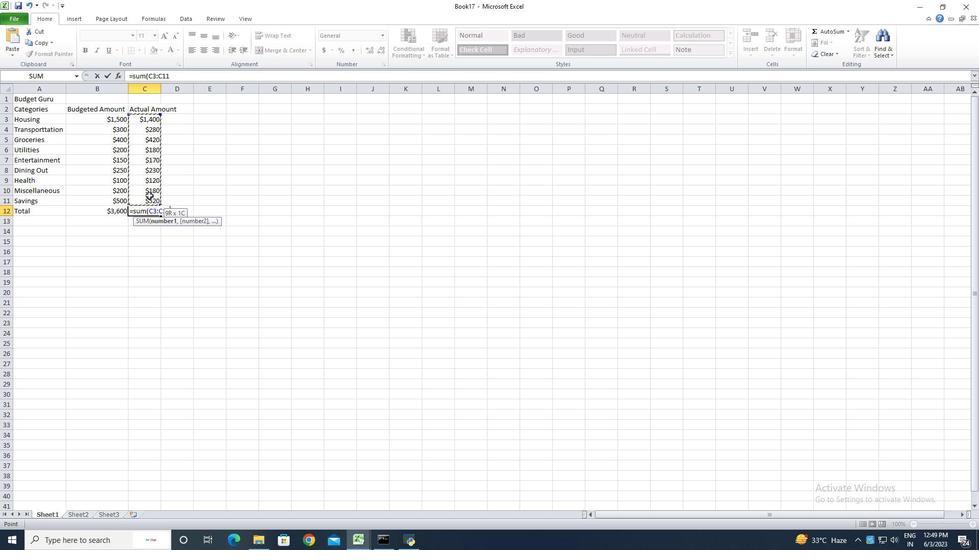 
Action: Key pressed <Key.shift_r><Key.shift_r><Key.shift_r><Key.shift_r><Key.shift_r><Key.shift_r><Key.shift_r><Key.shift_r><Key.shift_r><Key.shift_r><Key.shift_r><Key.shift_r><Key.shift_r><Key.shift_r><Key.shift_r><Key.shift_r><Key.shift_r><Key.shift_r><Key.shift_r><Key.shift_r><Key.shift_r>)<Key.enter>
Screenshot: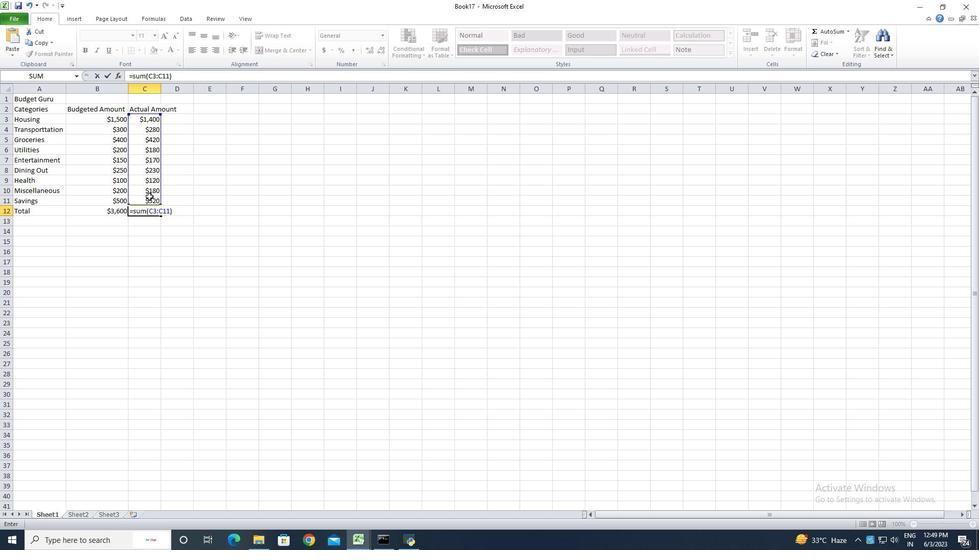 
Action: Mouse moved to (160, 90)
Screenshot: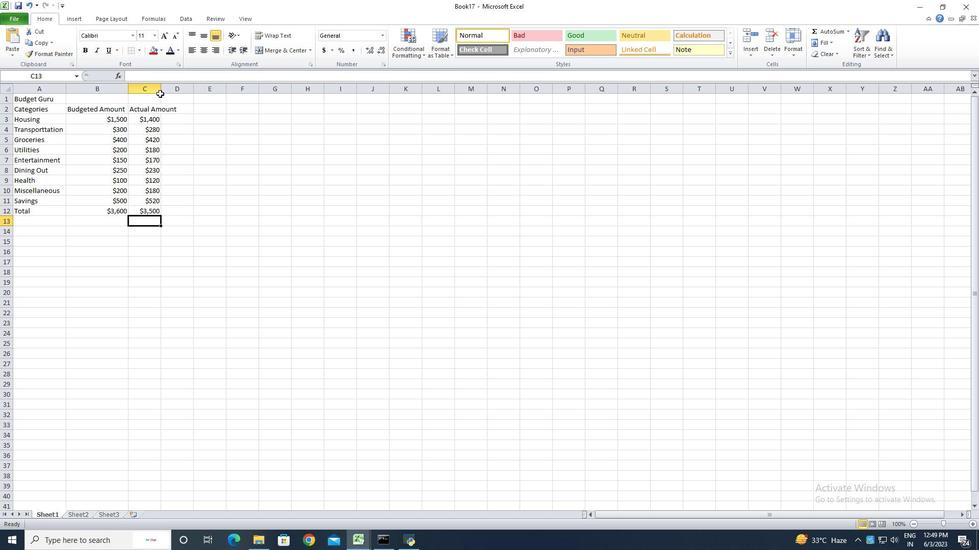 
Action: Mouse pressed left at (160, 90)
Screenshot: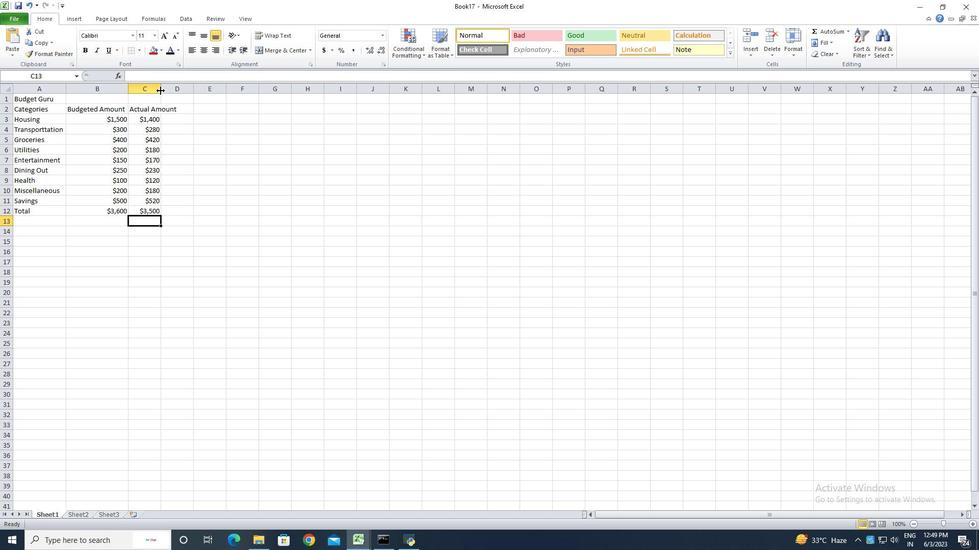 
Action: Mouse pressed left at (160, 90)
Screenshot: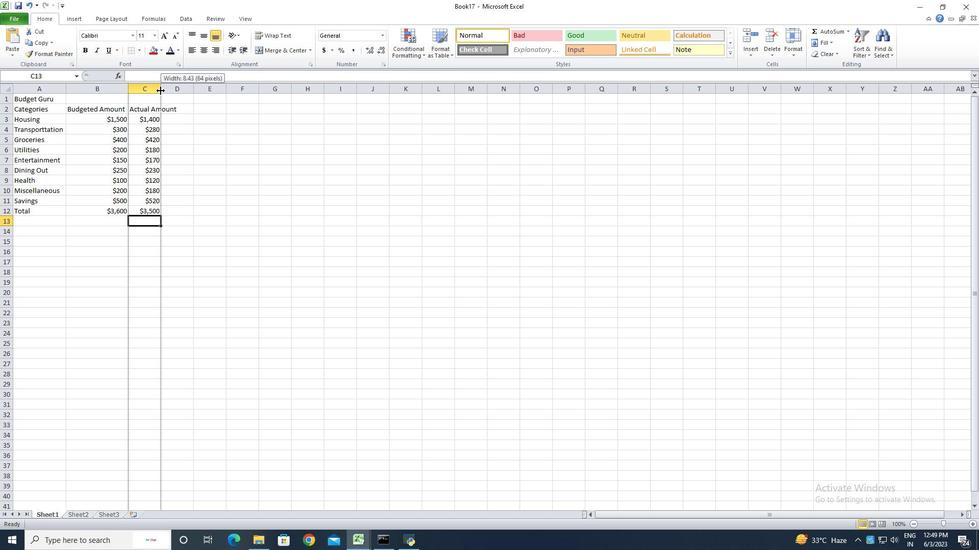 
Action: Mouse moved to (189, 108)
Screenshot: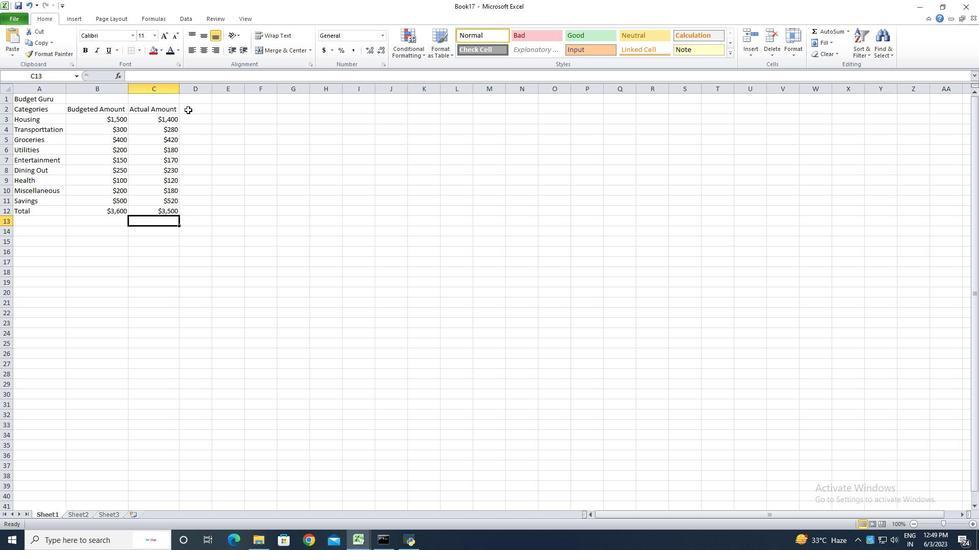 
Action: Mouse pressed left at (189, 108)
Screenshot: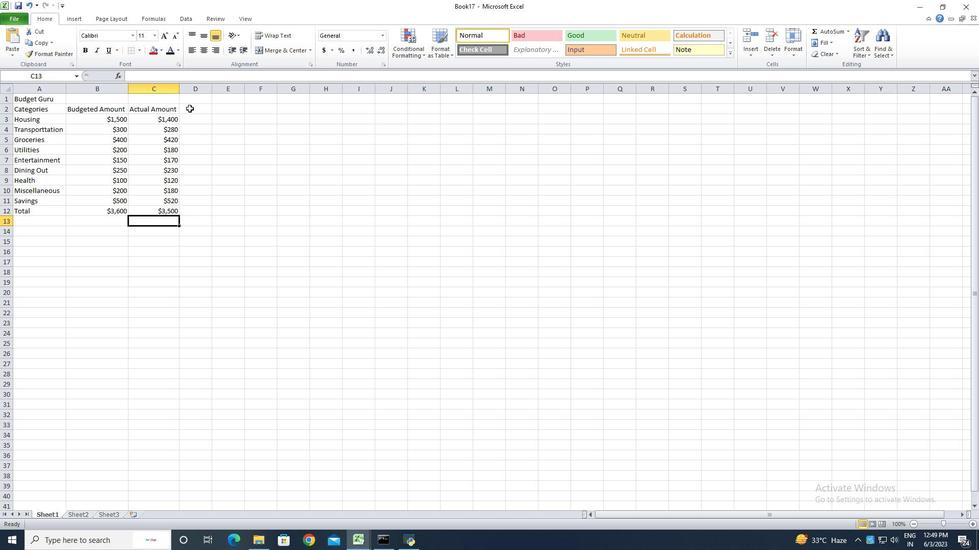 
Action: Key pressed <Key.shift>Dig<Key.backspace>fference<Key.enter>
Screenshot: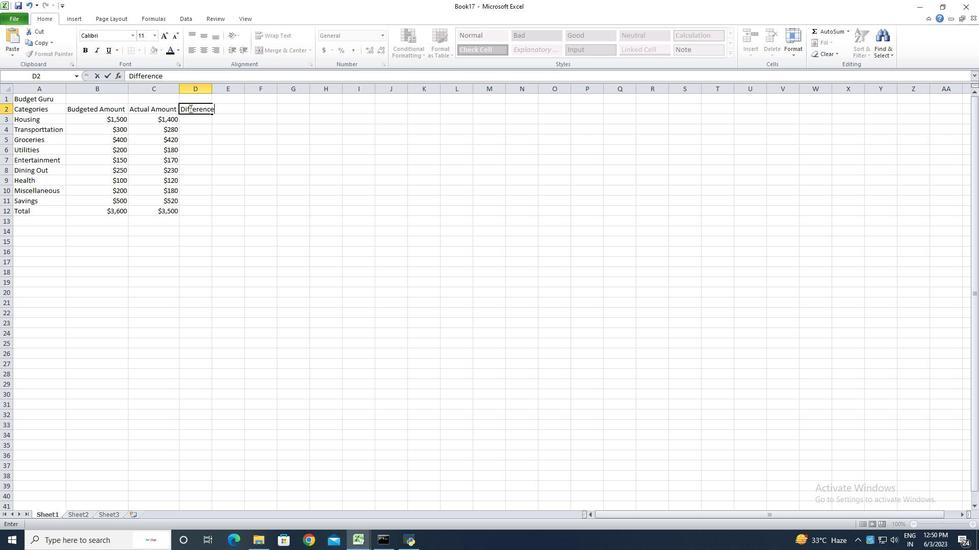 
Action: Mouse moved to (191, 119)
Screenshot: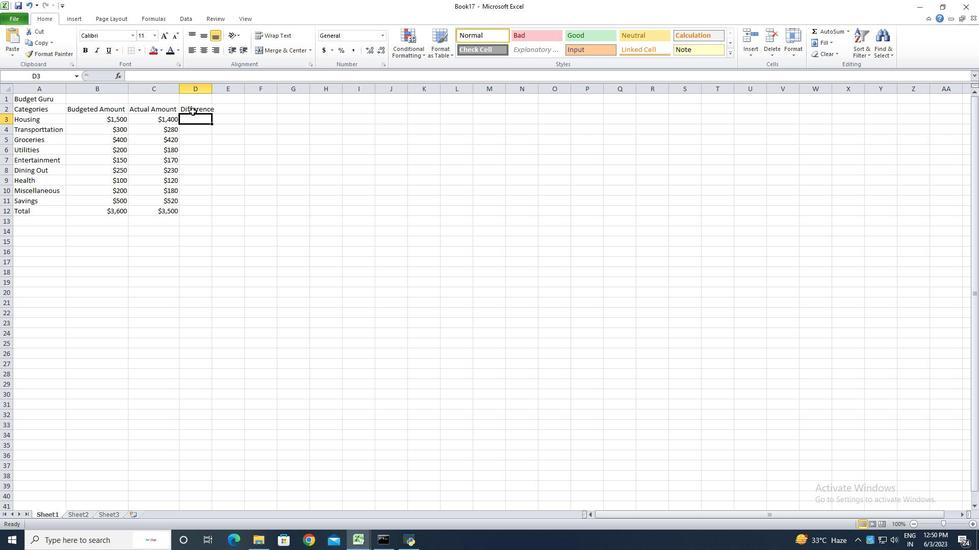 
Action: Key pressed <Key.shift><Key.shift>+sum<Key.shift><Key.shift>(<Key.backspace><Key.backspace><Key.backspace><Key.backspace><Key.backspace>=sum9<Key.backspace><Key.shift>(
Screenshot: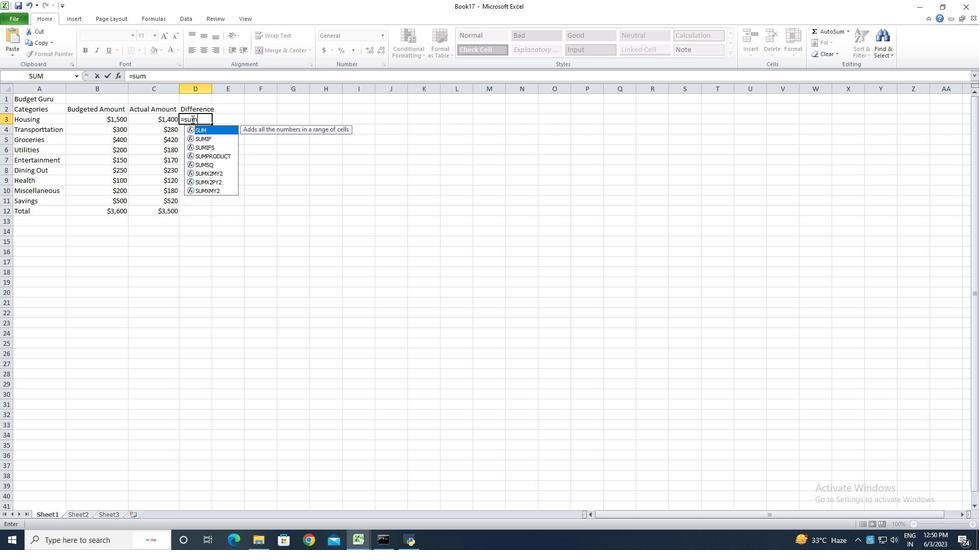 
Action: Mouse moved to (116, 121)
Screenshot: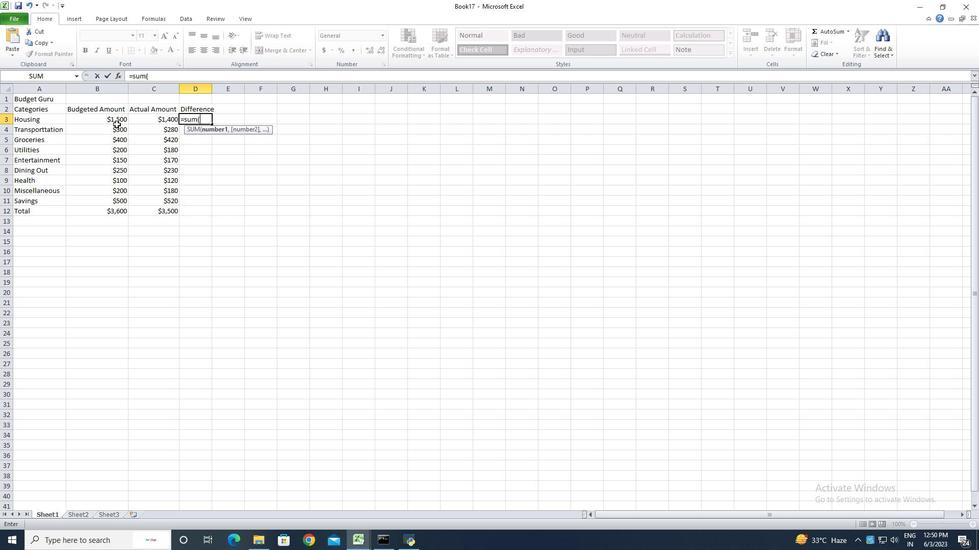 
Action: Mouse pressed left at (116, 121)
Screenshot: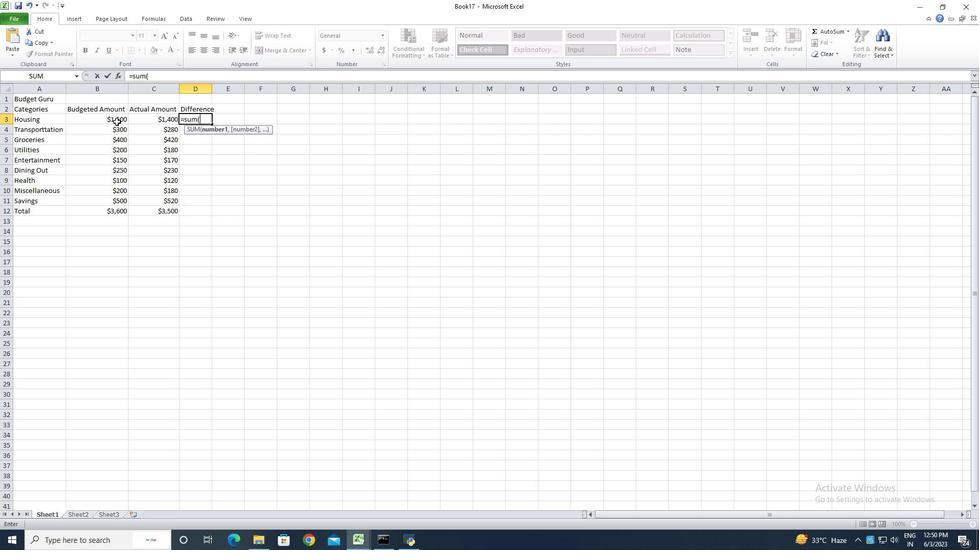 
Action: Key pressed -
Screenshot: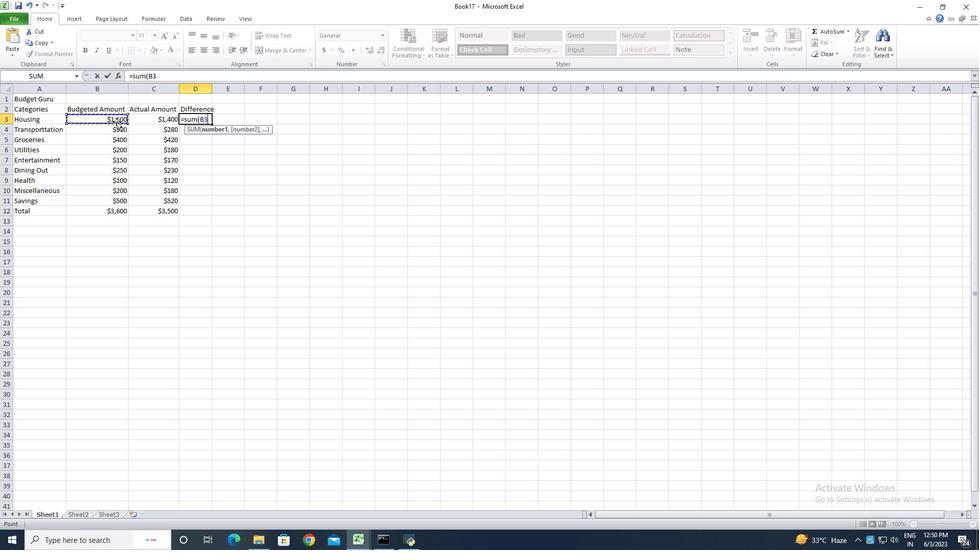 
Action: Mouse moved to (155, 120)
Screenshot: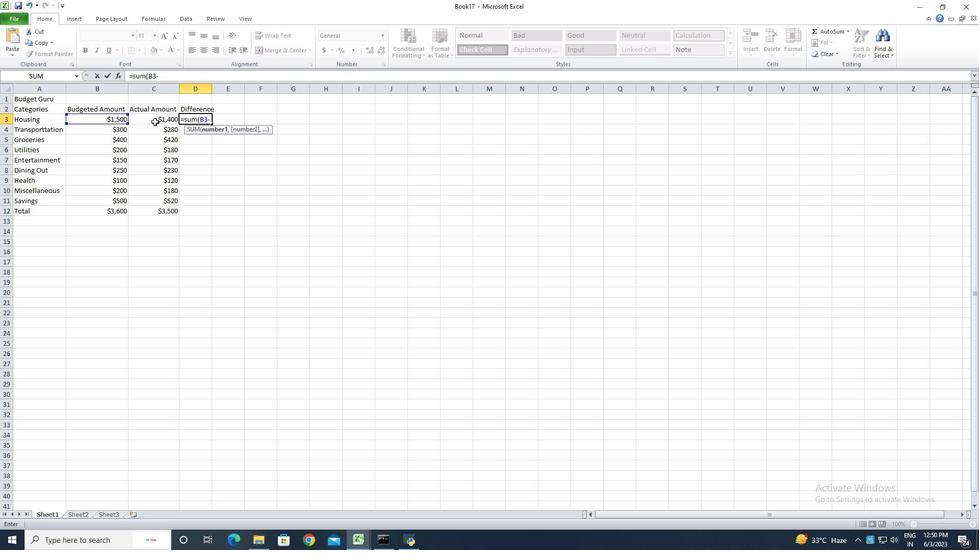 
Action: Mouse pressed left at (155, 120)
Screenshot: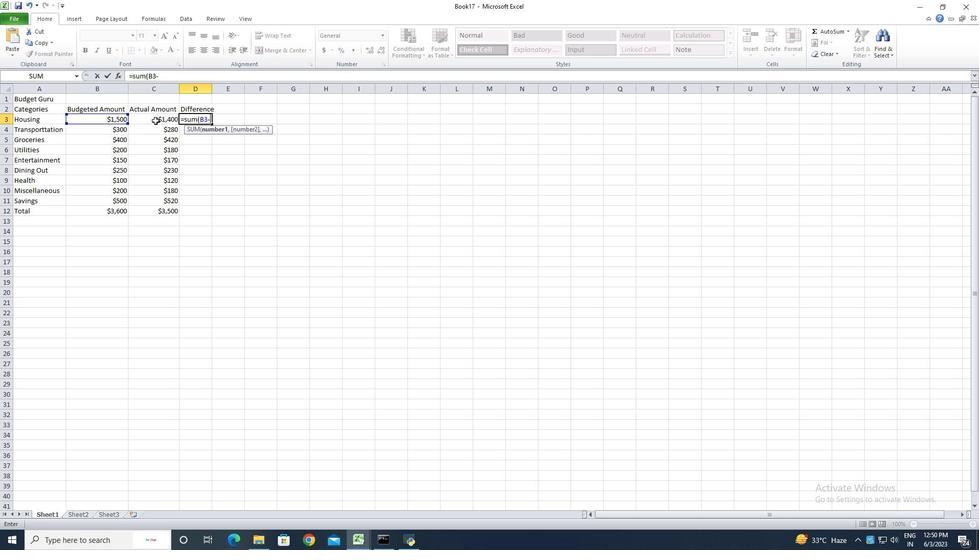 
Action: Key pressed <Key.shift_r><Key.shift_r><Key.shift_r><Key.shift_r><Key.shift_r><Key.shift_r><Key.shift_r><Key.shift_r><Key.shift_r><Key.shift_r><Key.shift_r>)<Key.enter>
Screenshot: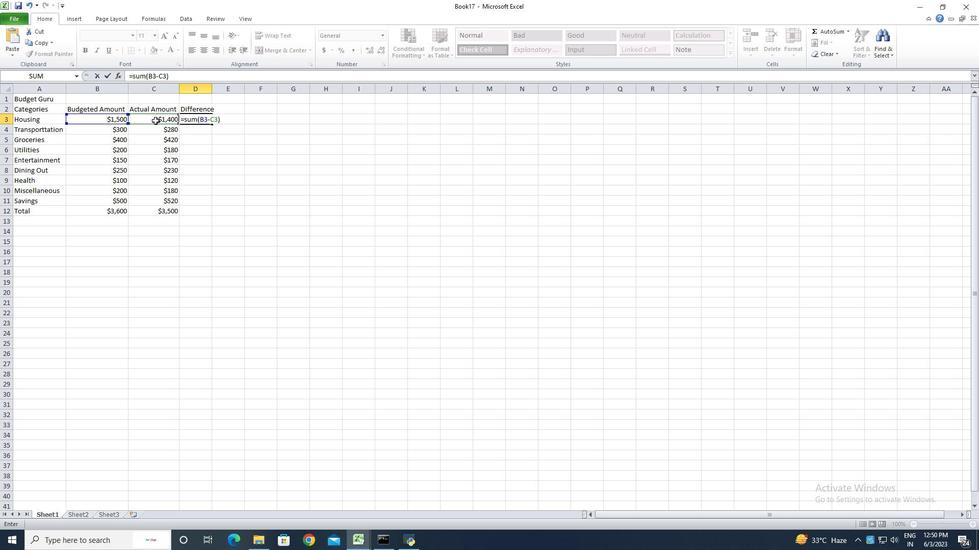 
Action: Mouse moved to (211, 133)
Screenshot: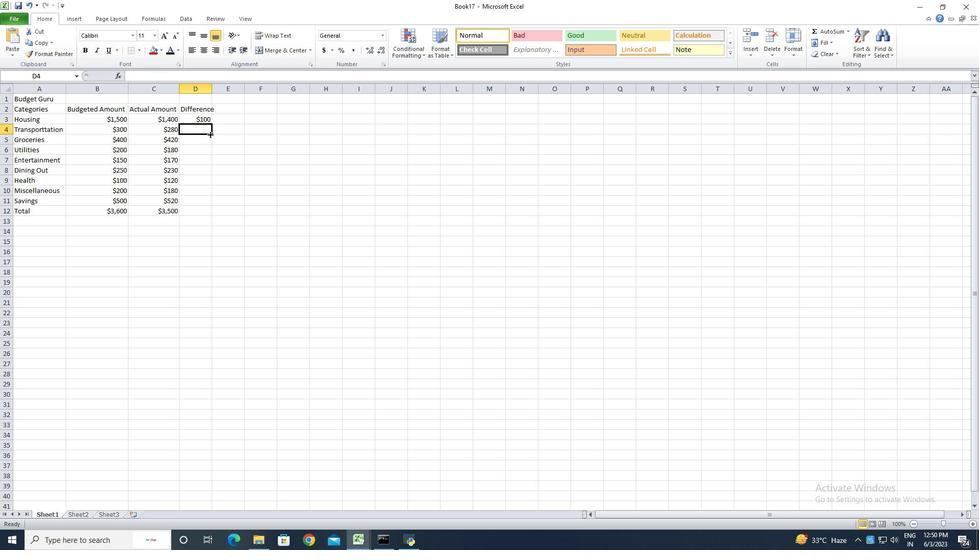 
Action: Mouse pressed left at (211, 133)
Screenshot: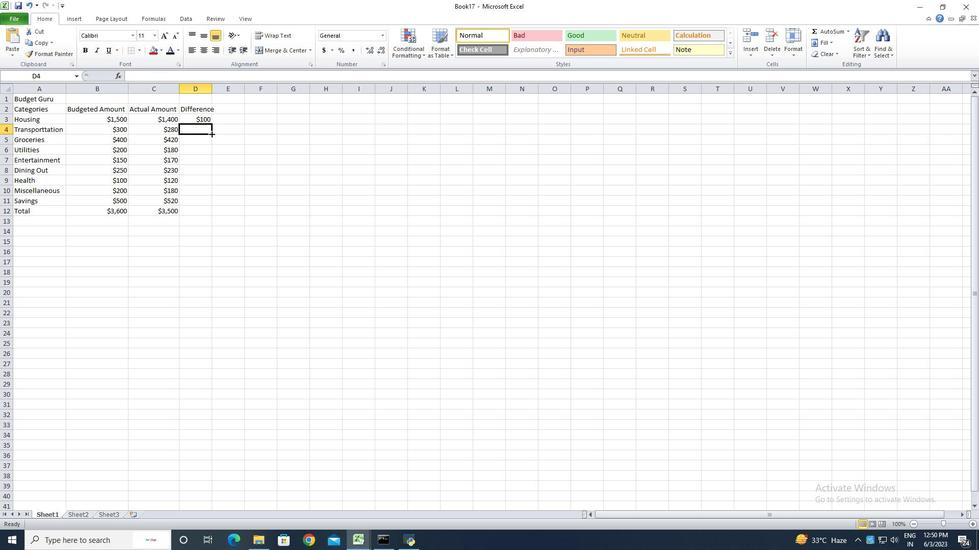 
Action: Mouse moved to (202, 117)
Screenshot: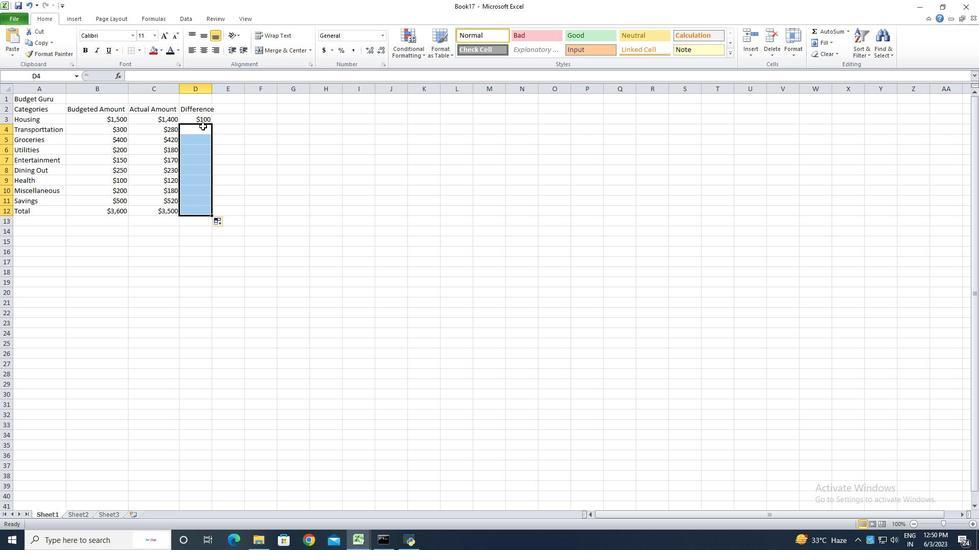 
Action: Mouse pressed left at (202, 117)
Screenshot: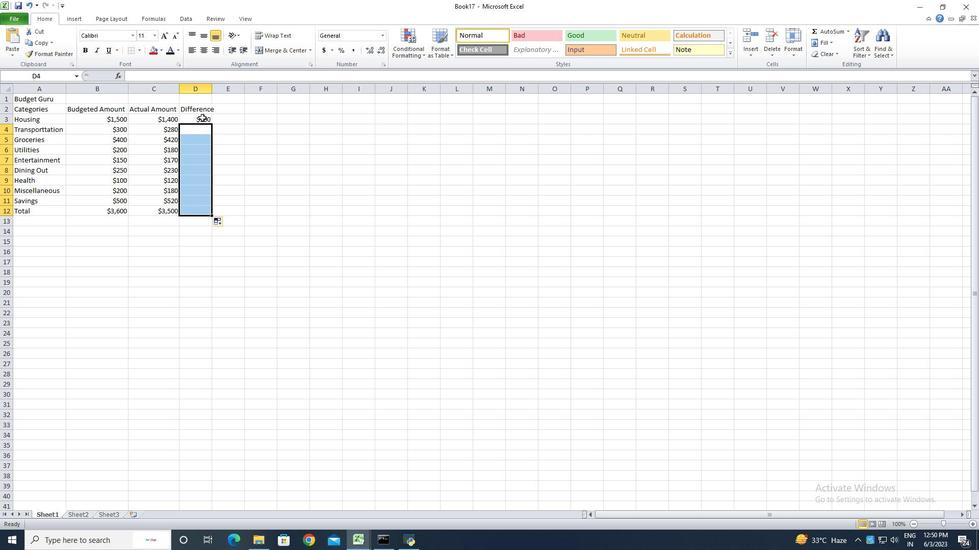 
Action: Mouse moved to (211, 121)
Screenshot: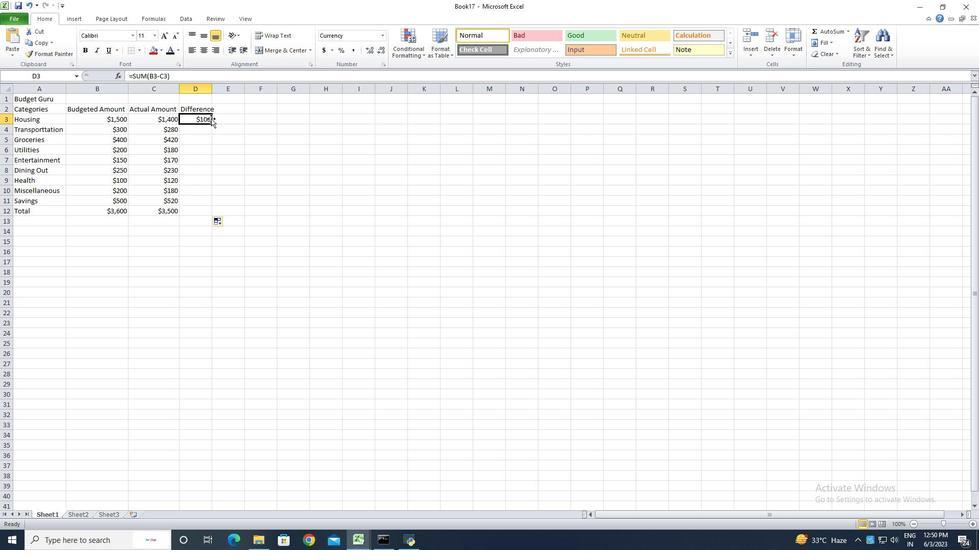
Action: Mouse pressed left at (211, 121)
Screenshot: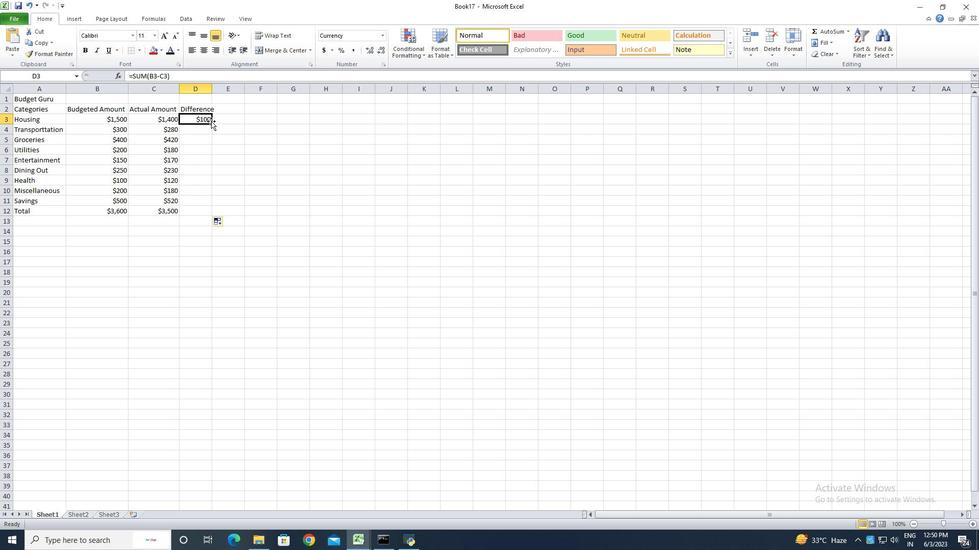 
Action: Mouse moved to (207, 167)
Screenshot: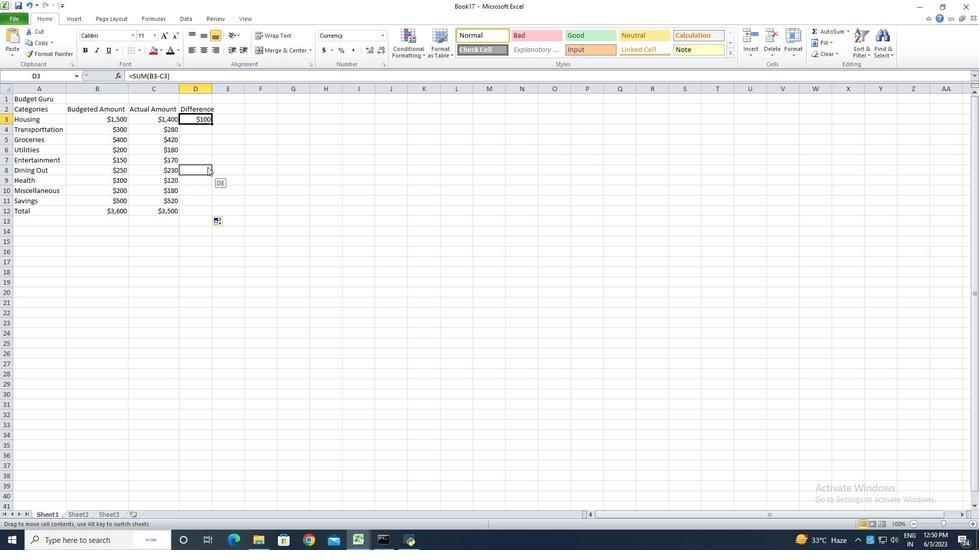
Action: Key pressed ctrl+Z
Screenshot: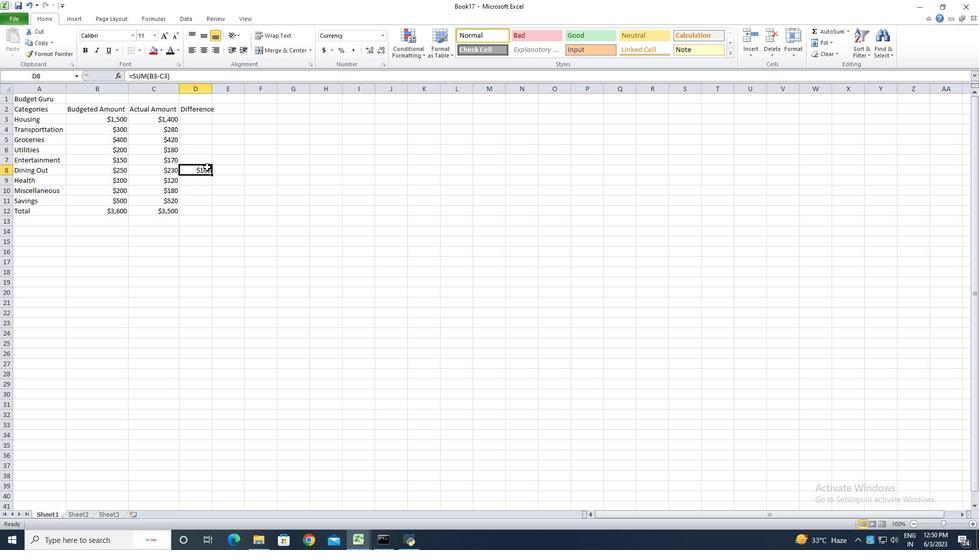 
Action: Mouse moved to (211, 123)
Screenshot: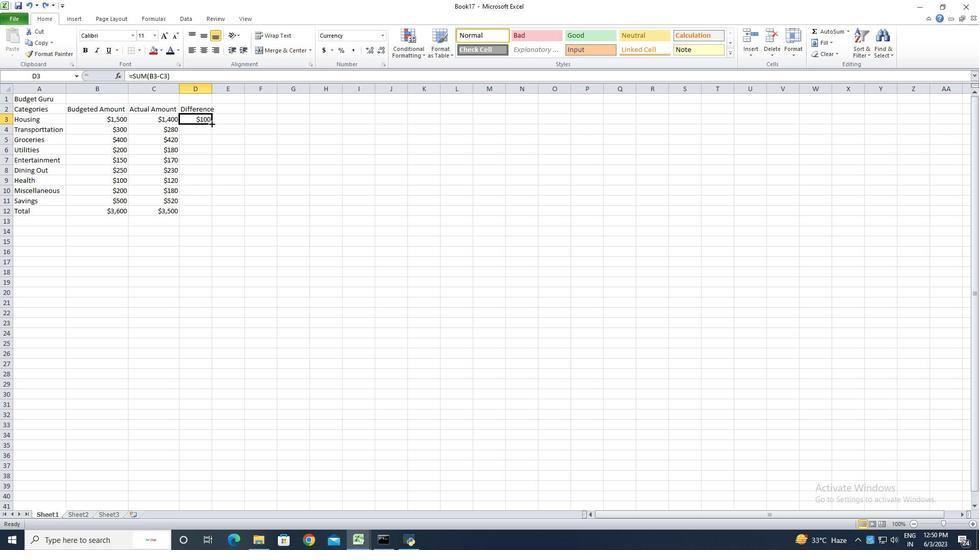 
Action: Mouse pressed left at (211, 123)
Screenshot: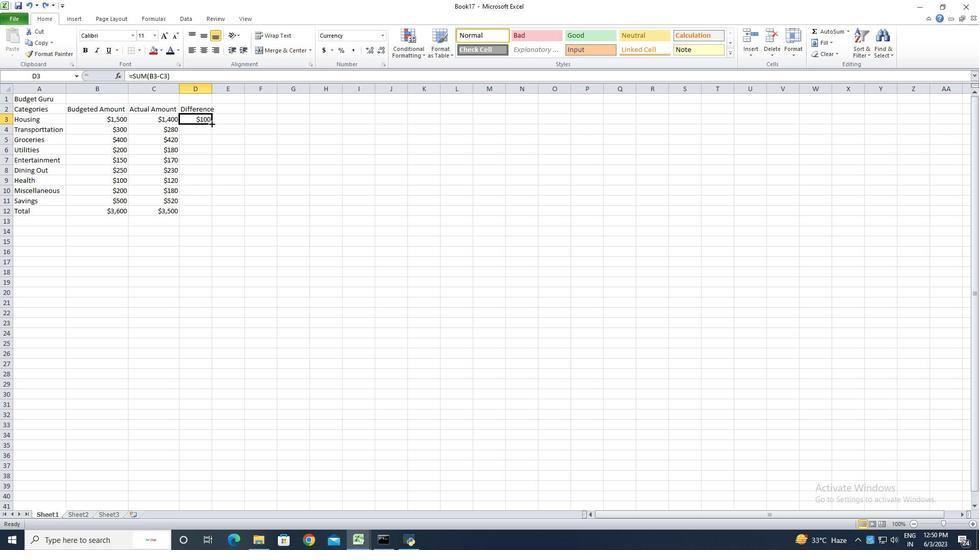 
Action: Mouse moved to (262, 207)
Screenshot: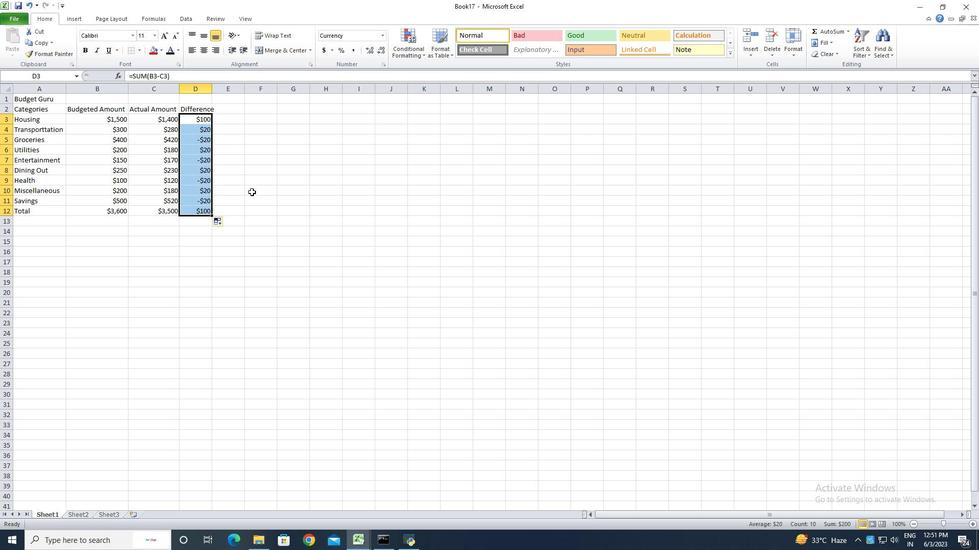 
Action: Mouse pressed left at (262, 207)
Screenshot: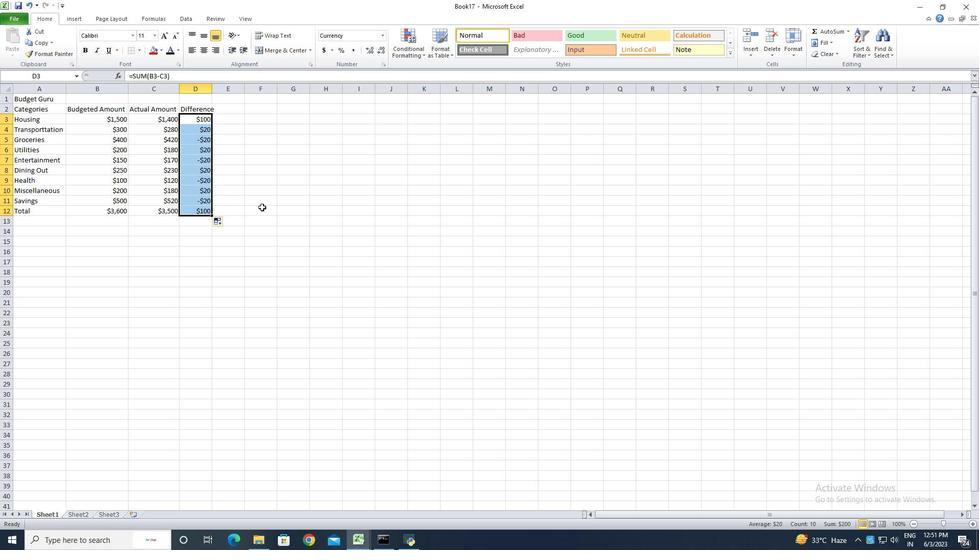 
Action: Mouse moved to (211, 90)
Screenshot: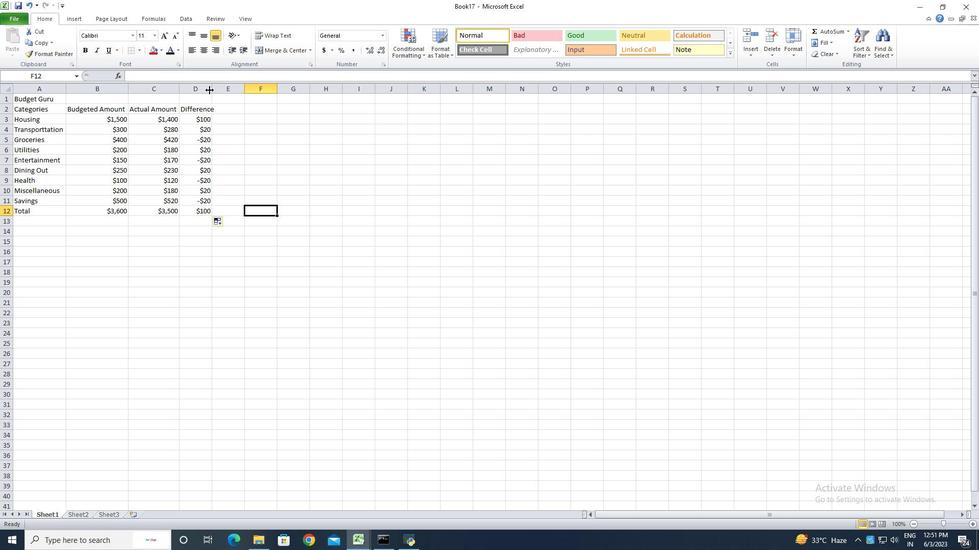 
Action: Mouse pressed left at (211, 90)
Screenshot: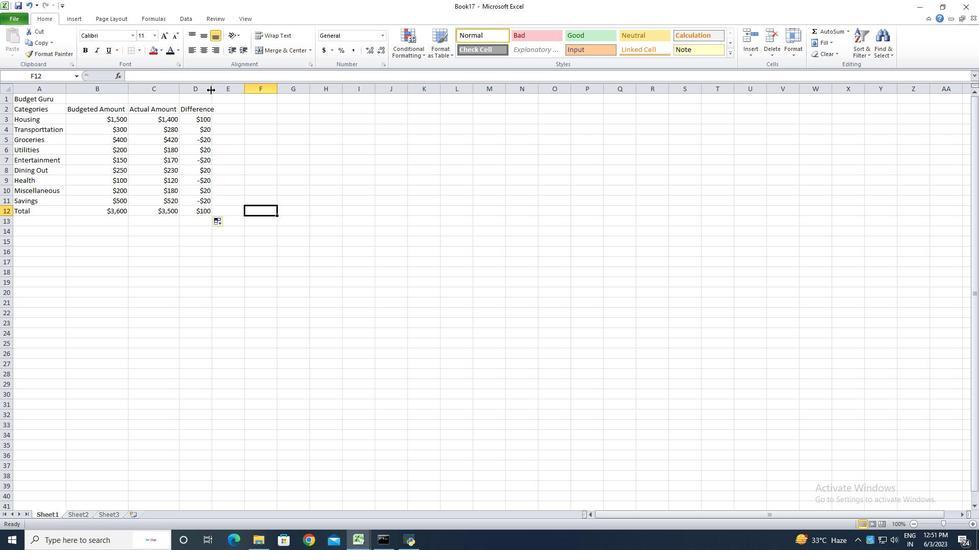 
Action: Mouse pressed left at (211, 90)
Screenshot: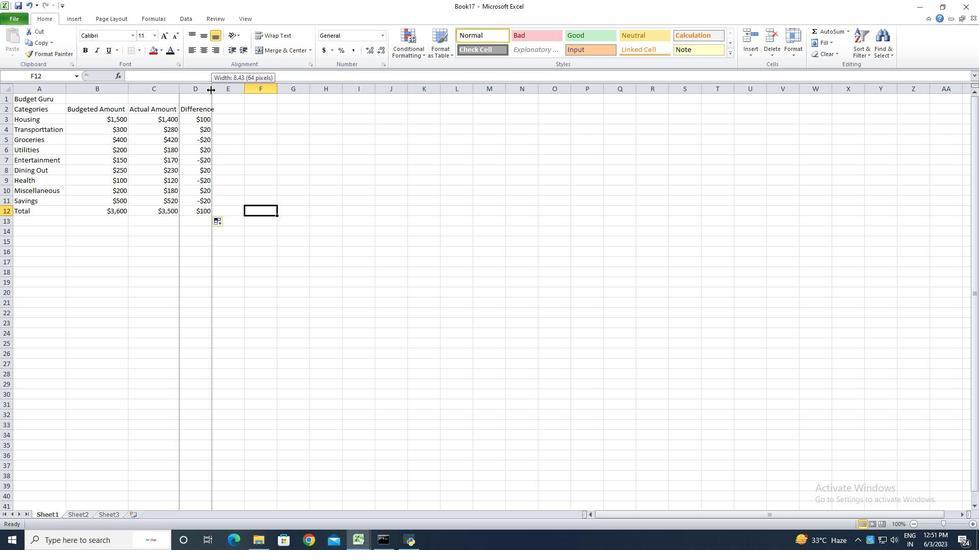 
Action: Mouse moved to (47, 100)
Screenshot: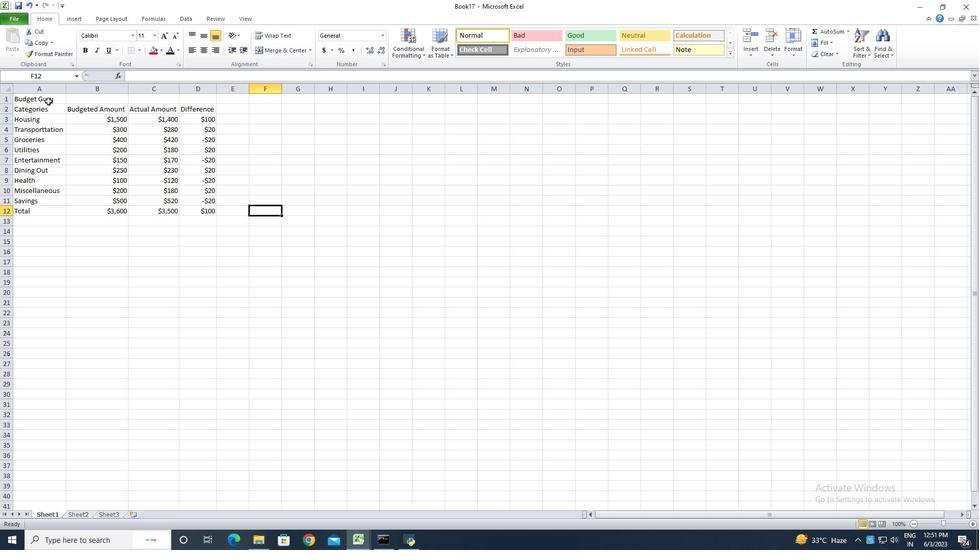 
Action: Mouse pressed left at (47, 100)
Screenshot: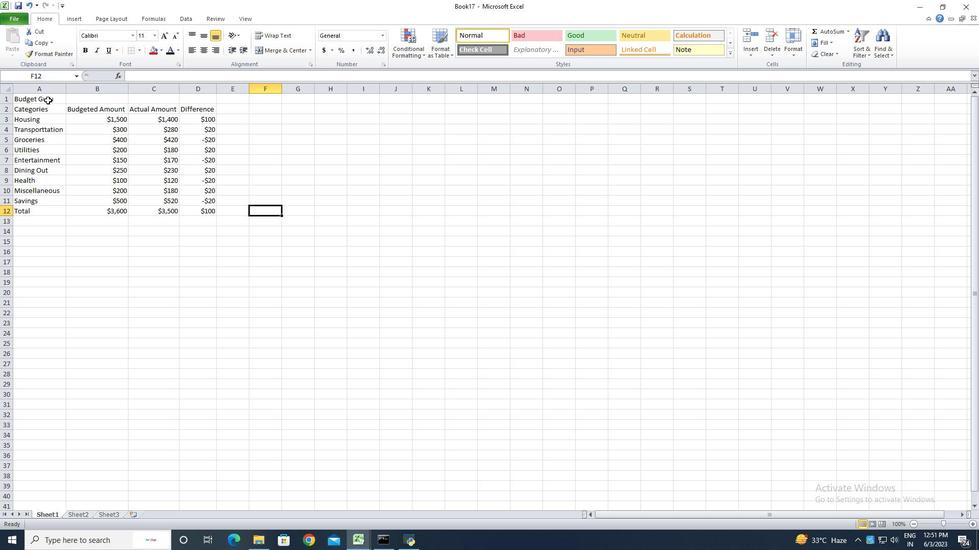 
Action: Mouse moved to (282, 53)
Screenshot: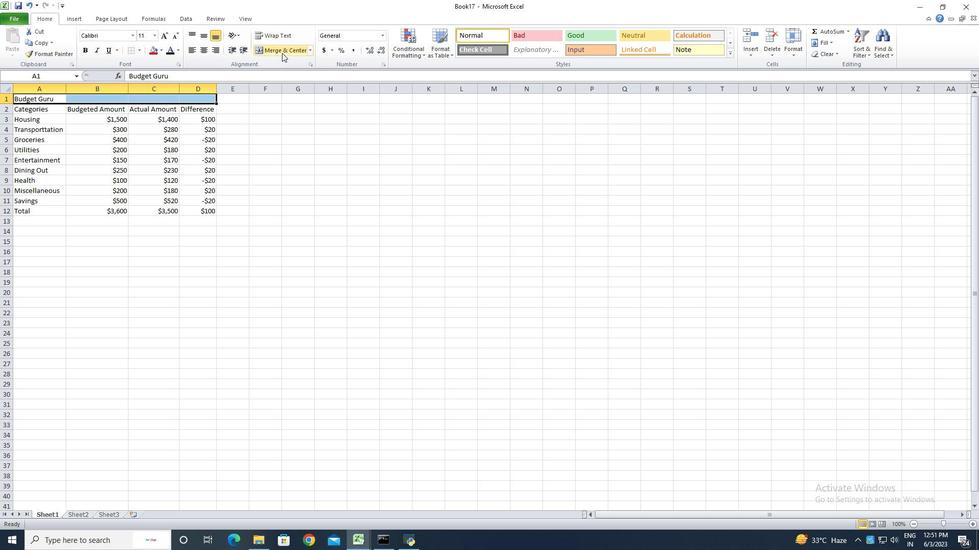 
Action: Mouse pressed left at (282, 53)
Screenshot: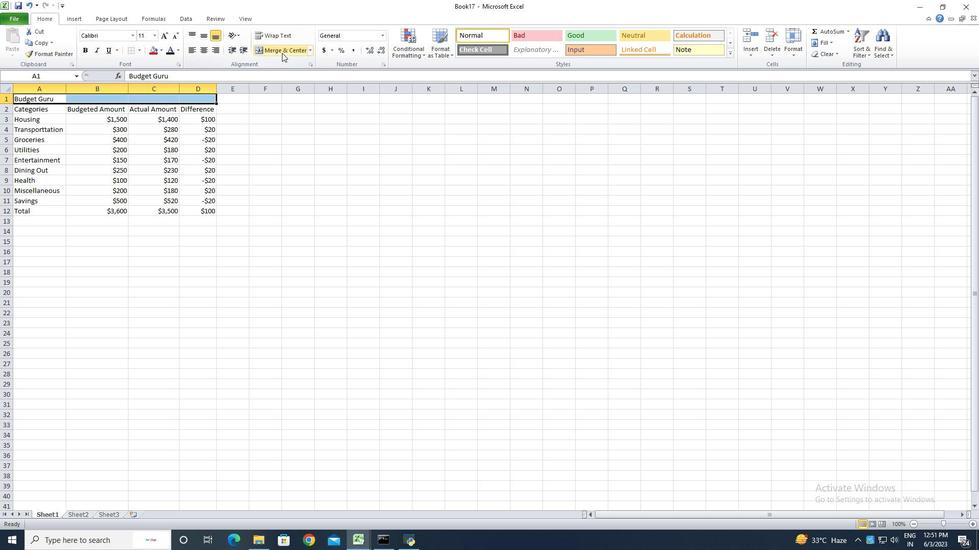 
Action: Mouse moved to (12, 19)
Screenshot: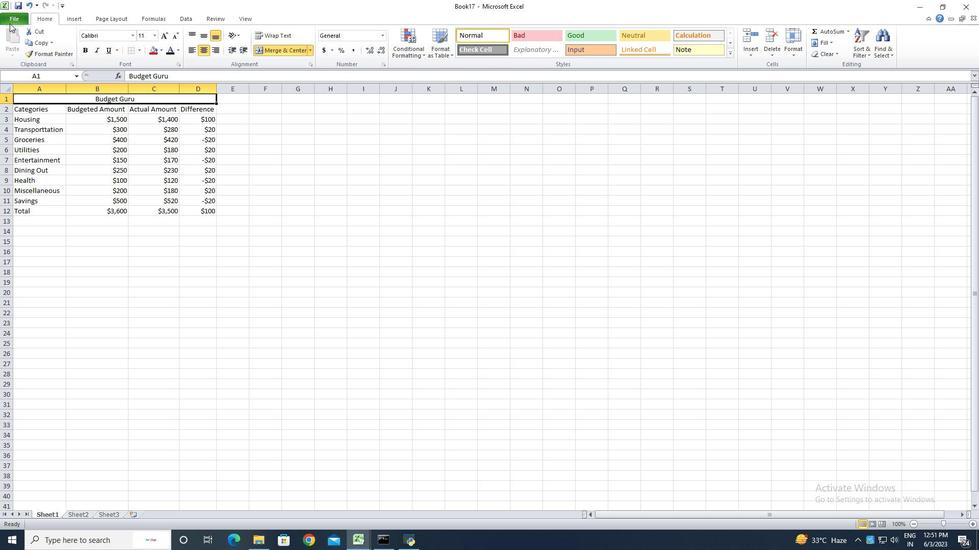 
Action: Mouse pressed left at (12, 19)
Screenshot: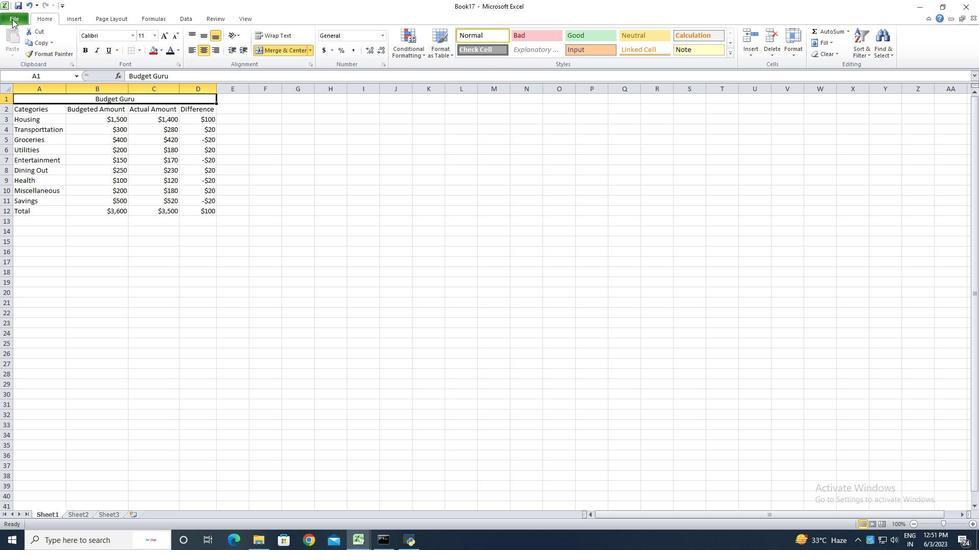 
Action: Mouse moved to (24, 48)
Screenshot: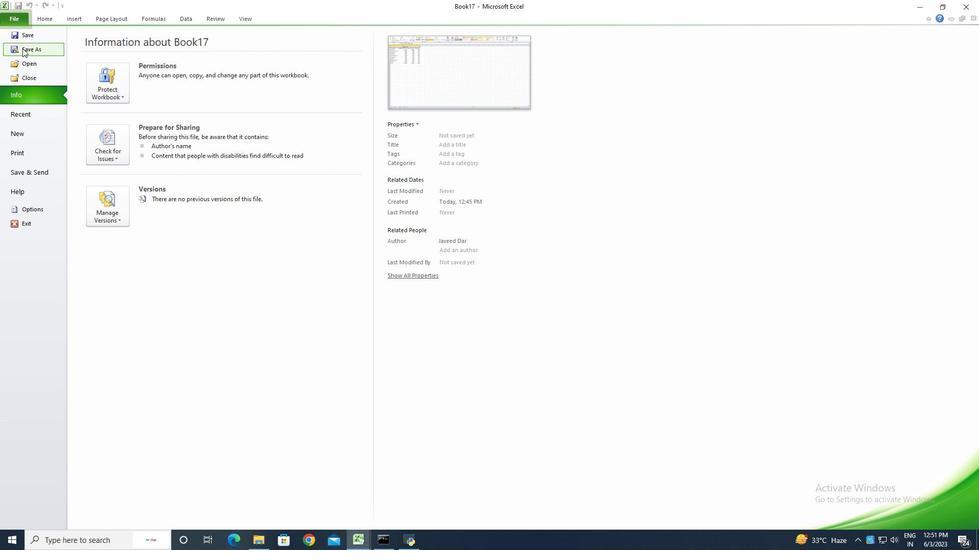 
Action: Mouse pressed left at (24, 48)
Screenshot: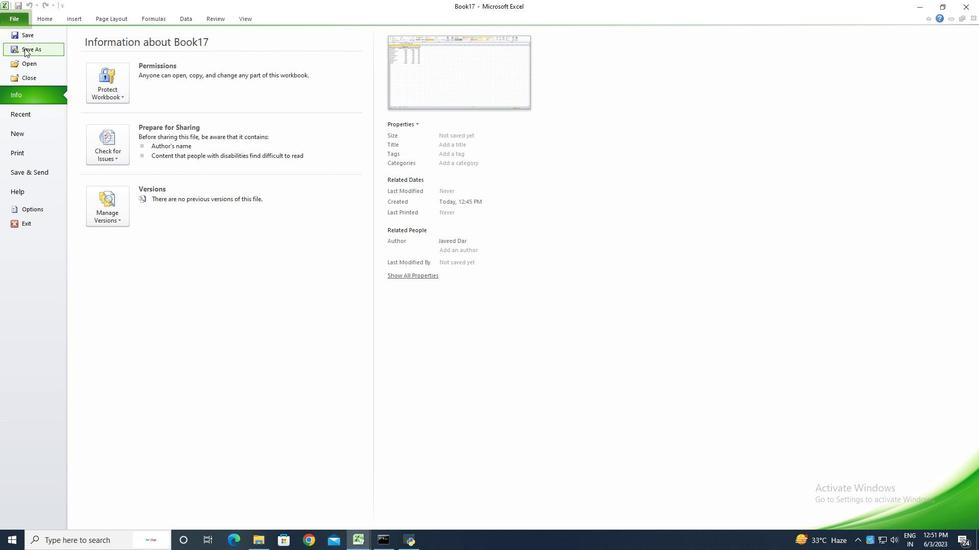 
Action: Key pressed <Key.backspace><Key.shift><Key.shift><Key.shift><Key.shift><Key.shift><Key.shift><Key.shift><Key.shift><Key.shift><Key.shift><Key.shift><Key.shift><Key.shift><Key.shift><Key.shift><Key.shift><Key.shift><Key.shift><Key.shift><Key.shift><Key.shift><Key.shift><Key.shift><Key.shift><Key.shift><Key.shift><Key.shift><Key.shift><Key.shift><Key.shift><Key.shift><Key.shift><Key.shift><Key.shift><Key.shift><Key.shift><Key.shift><Key.shift><Key.shift><Key.shift><Key.shift><Key.shift><Key.shift><Key.shift><Key.shift><Key.shift><Key.shift><Key.shift><Key.shift><Key.shift><Key.shift><Key.shift><Key.shift><Key.shift><Key.shift>Catalyst<Key.space><Key.shift>Sales<Key.space>log
Screenshot: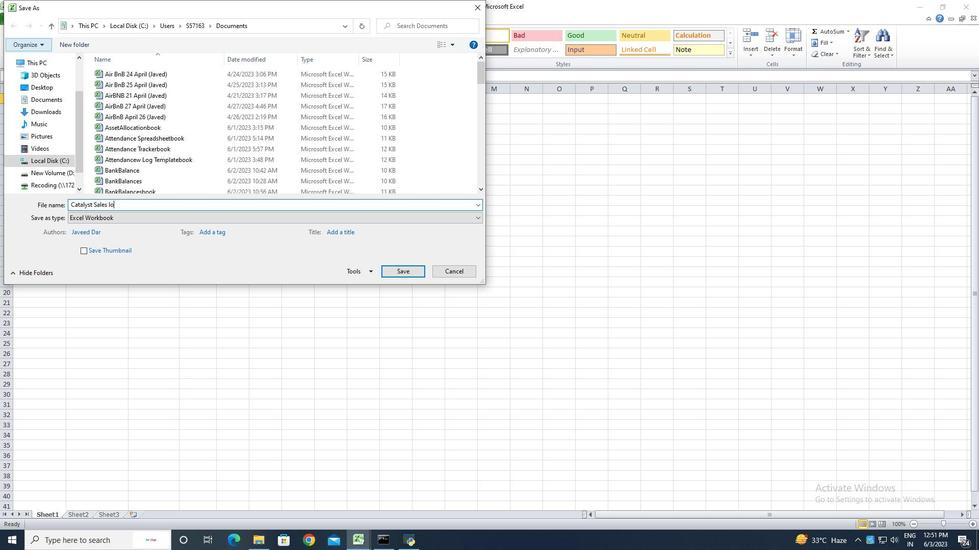 
Action: Mouse moved to (398, 270)
Screenshot: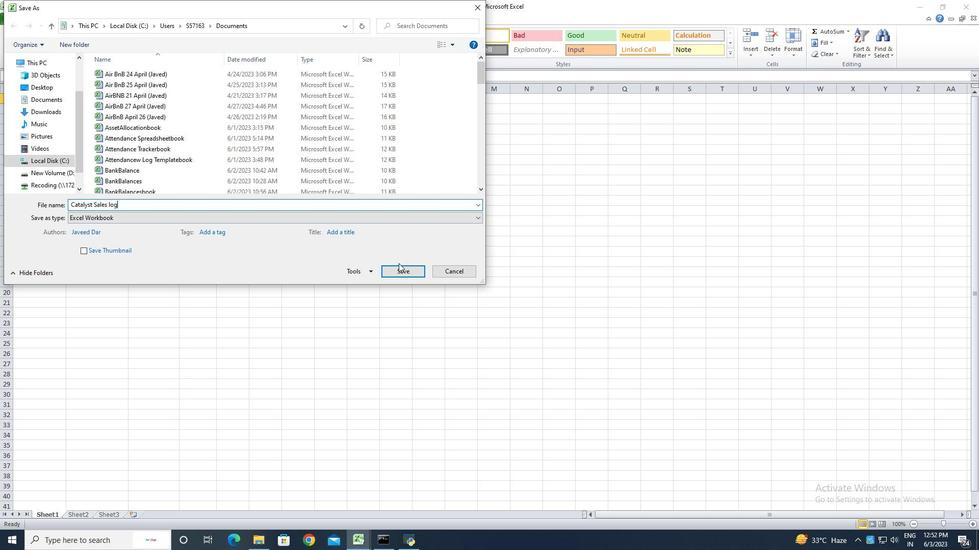 
Action: Mouse pressed left at (398, 270)
Screenshot: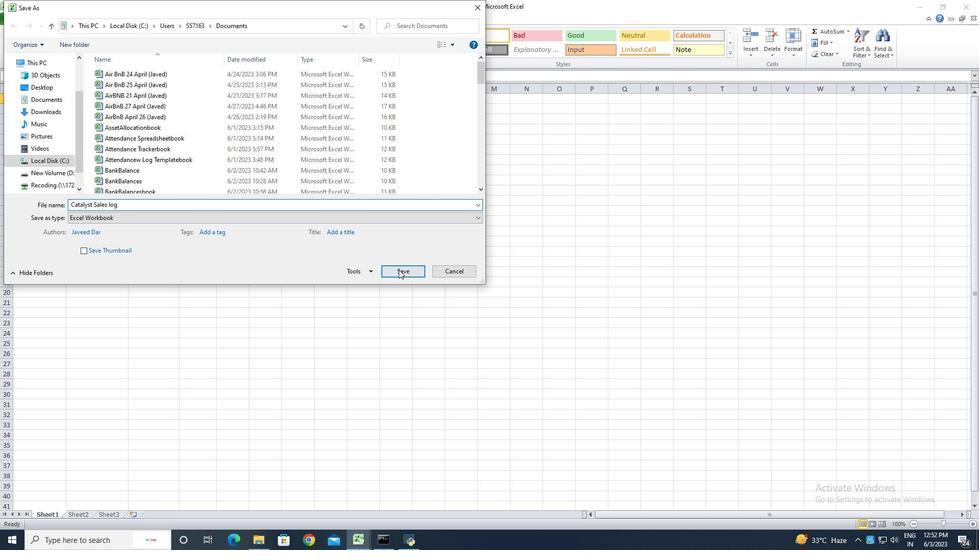 
Action: Mouse moved to (302, 277)
Screenshot: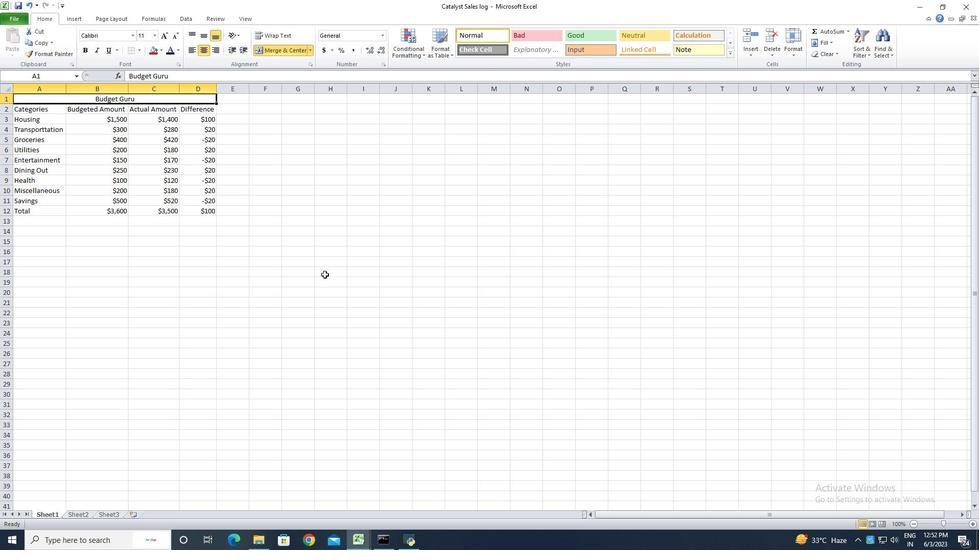 
